 Task: Change  the formatting of the data to Which is Greater than5, In conditional formating, put the option 'Yellow Fill with Dark Yellow Text. 'Save page  Apex Sales   book
Action: Mouse moved to (27, 130)
Screenshot: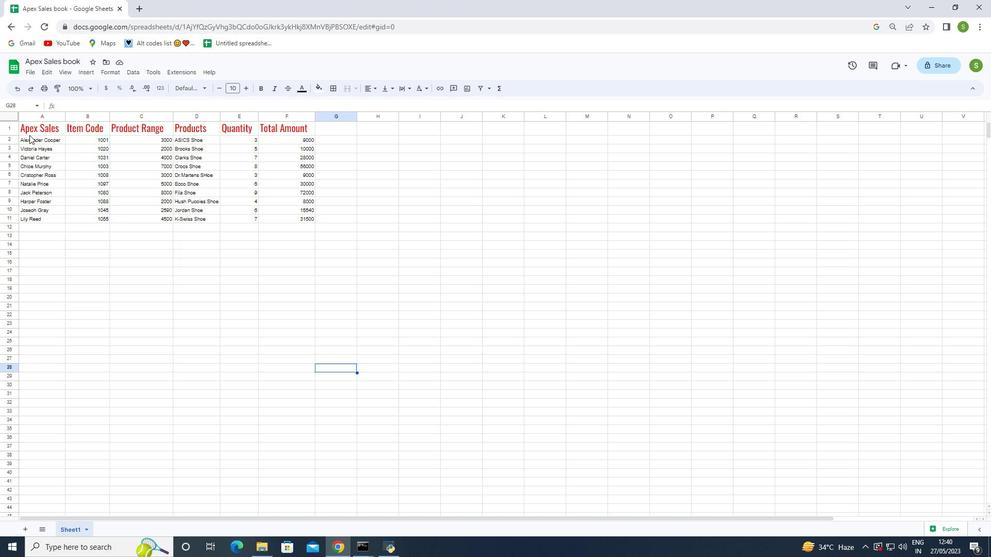 
Action: Mouse pressed left at (27, 130)
Screenshot: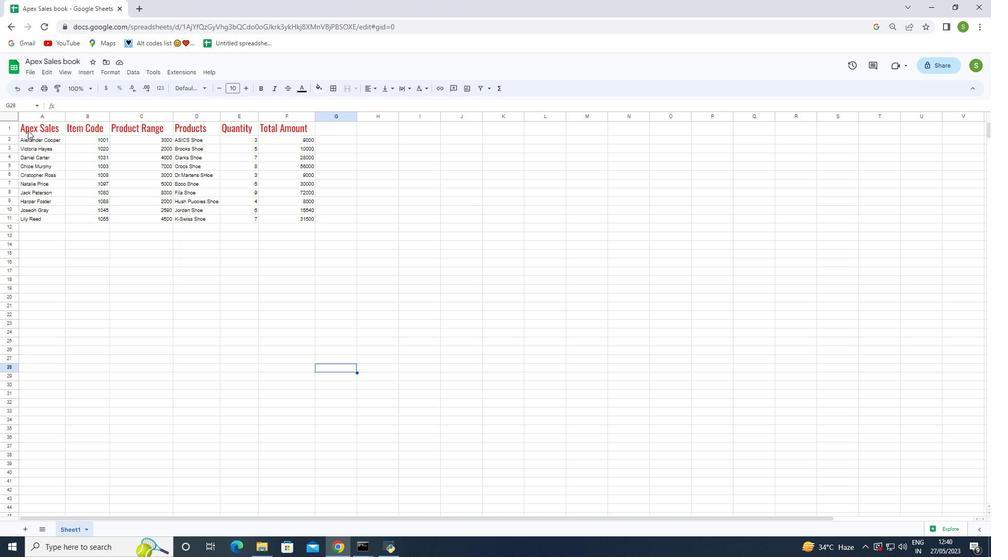 
Action: Mouse moved to (115, 72)
Screenshot: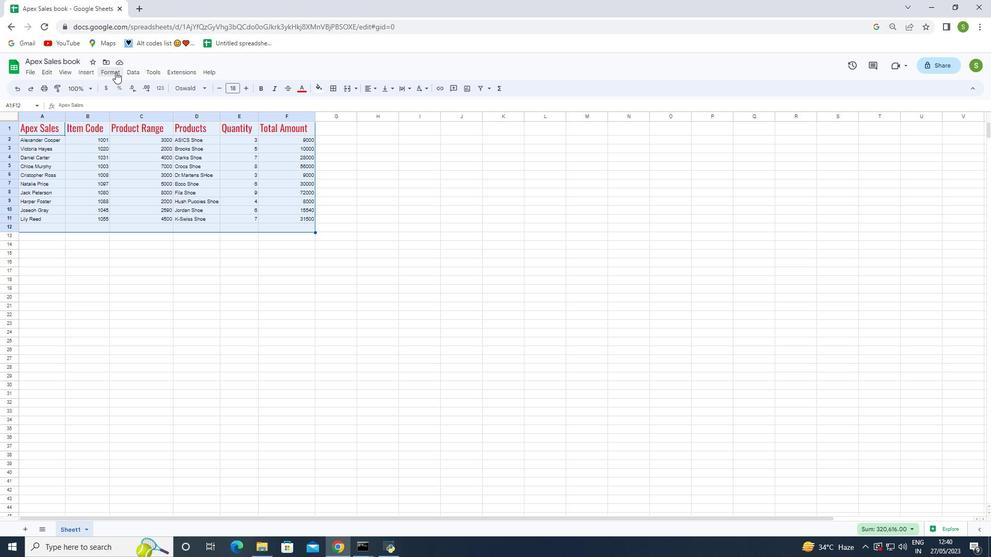 
Action: Mouse pressed left at (115, 72)
Screenshot: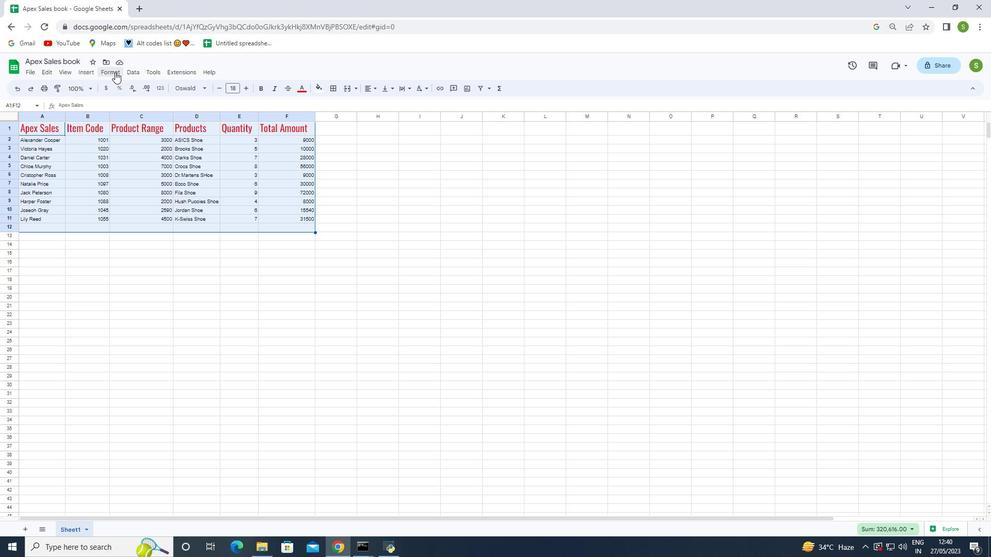 
Action: Mouse moved to (133, 212)
Screenshot: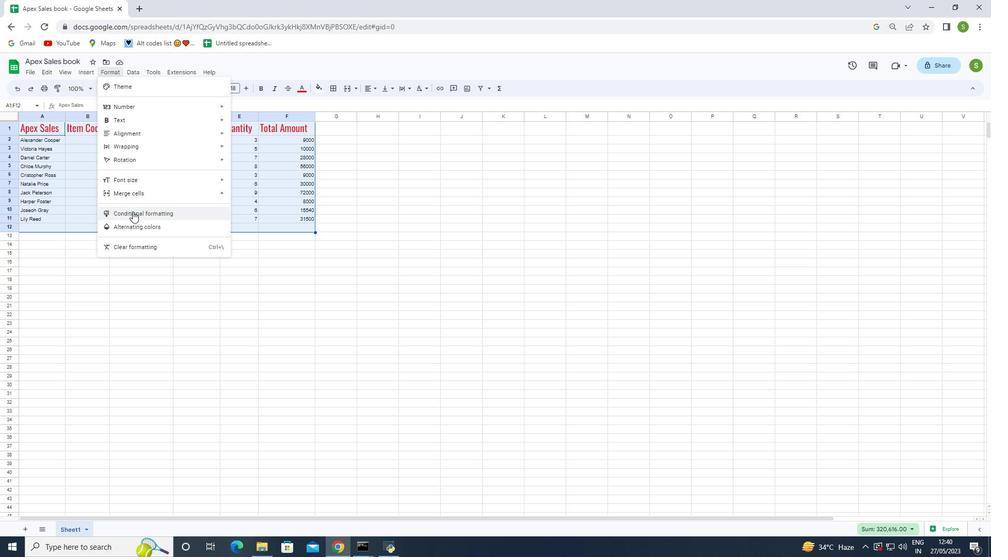 
Action: Mouse pressed left at (133, 212)
Screenshot: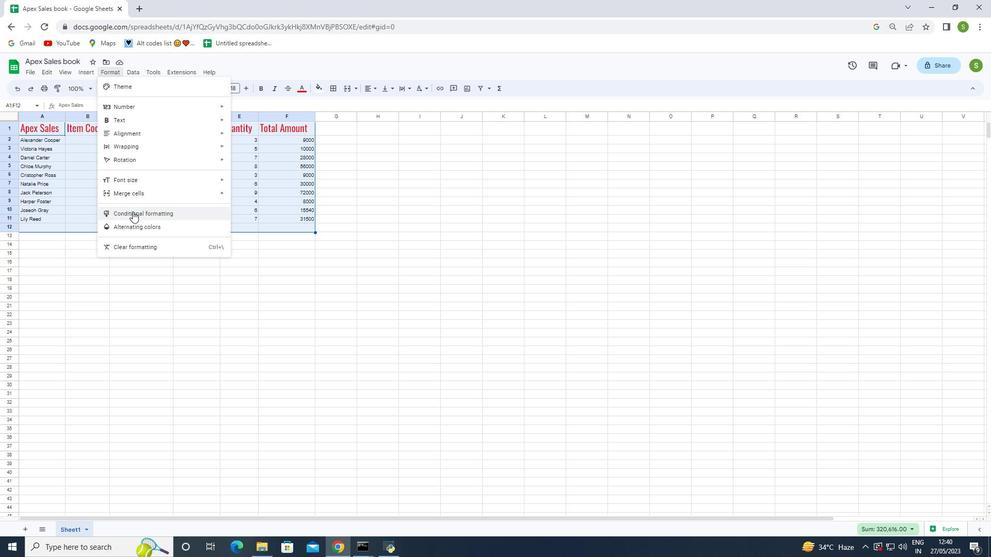 
Action: Mouse moved to (907, 197)
Screenshot: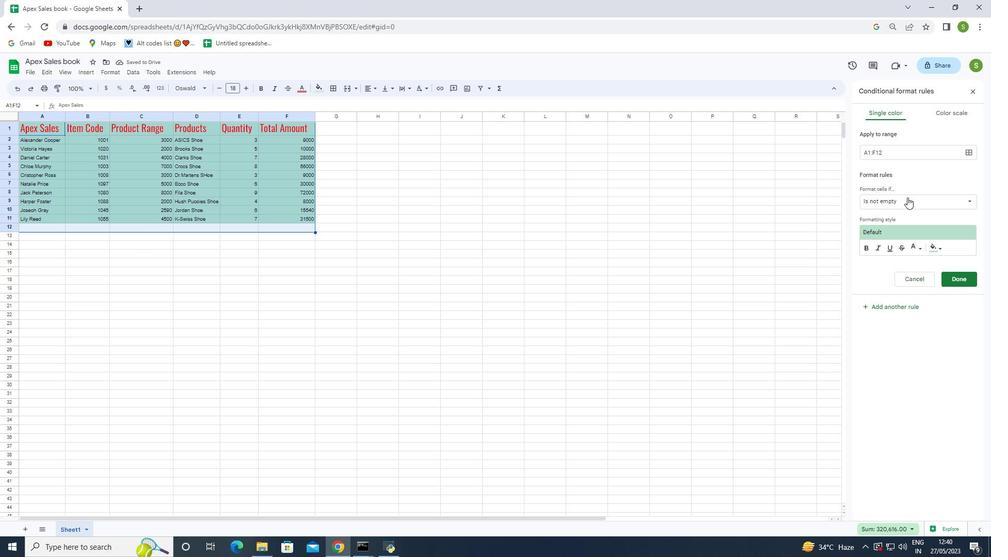 
Action: Mouse pressed left at (907, 197)
Screenshot: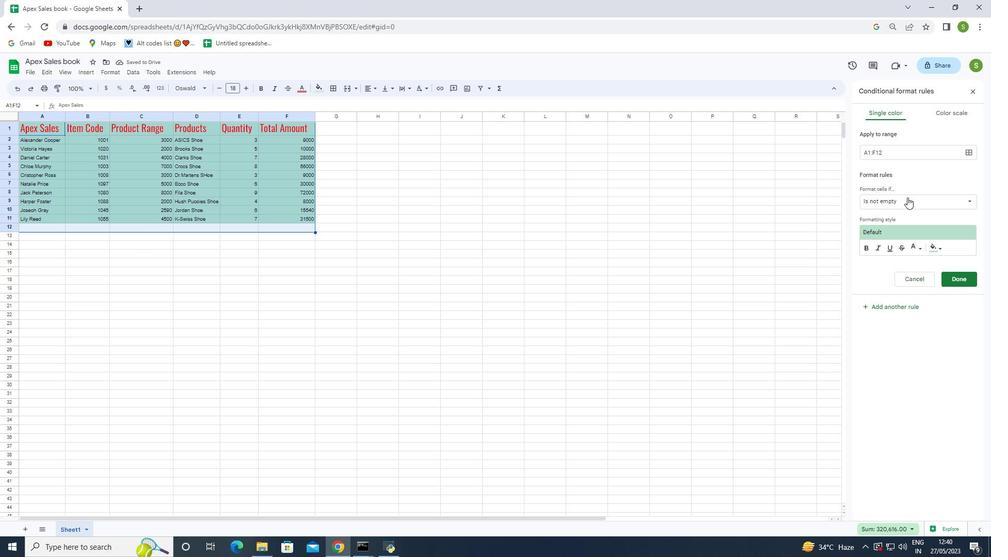 
Action: Mouse moved to (892, 336)
Screenshot: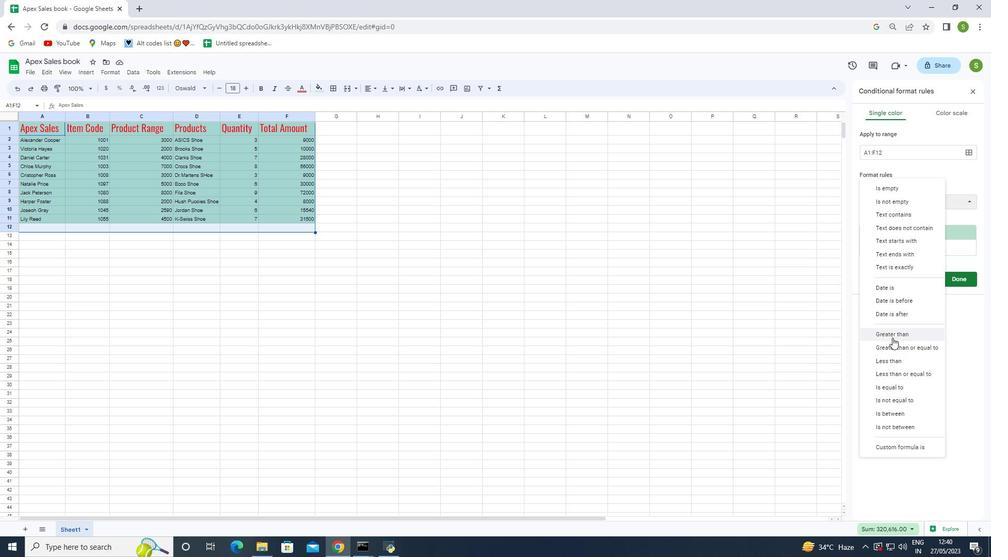 
Action: Mouse pressed left at (892, 336)
Screenshot: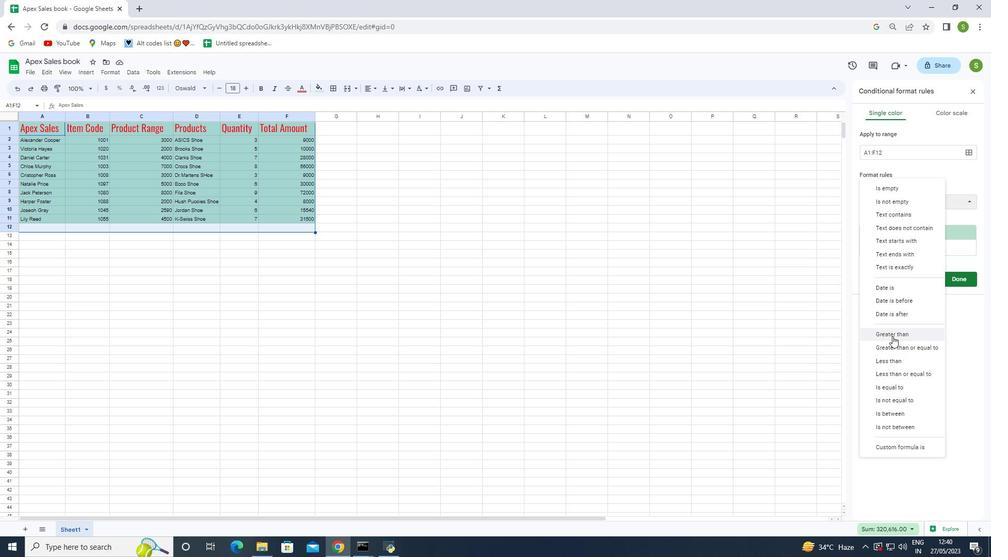 
Action: Mouse moved to (936, 271)
Screenshot: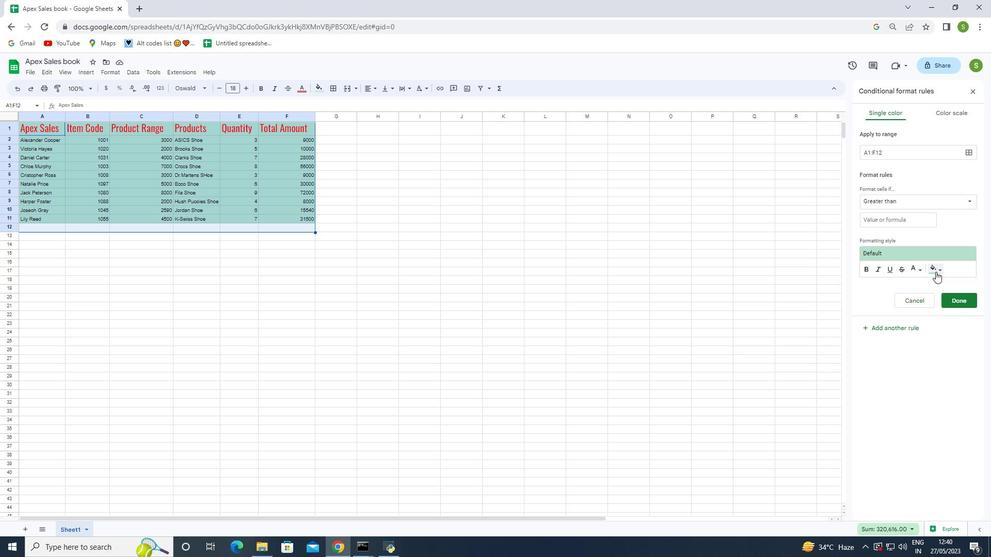 
Action: Mouse pressed left at (936, 271)
Screenshot: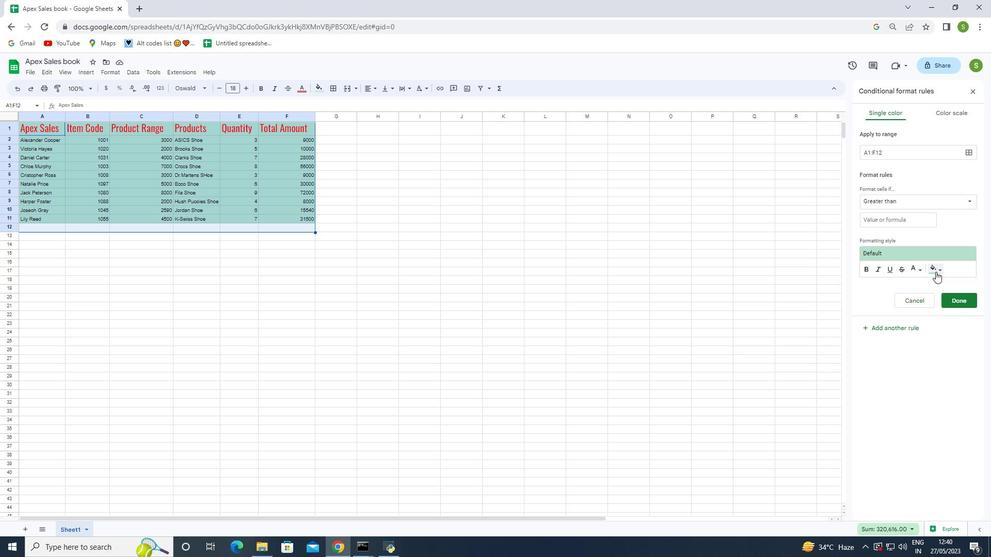 
Action: Mouse moved to (883, 308)
Screenshot: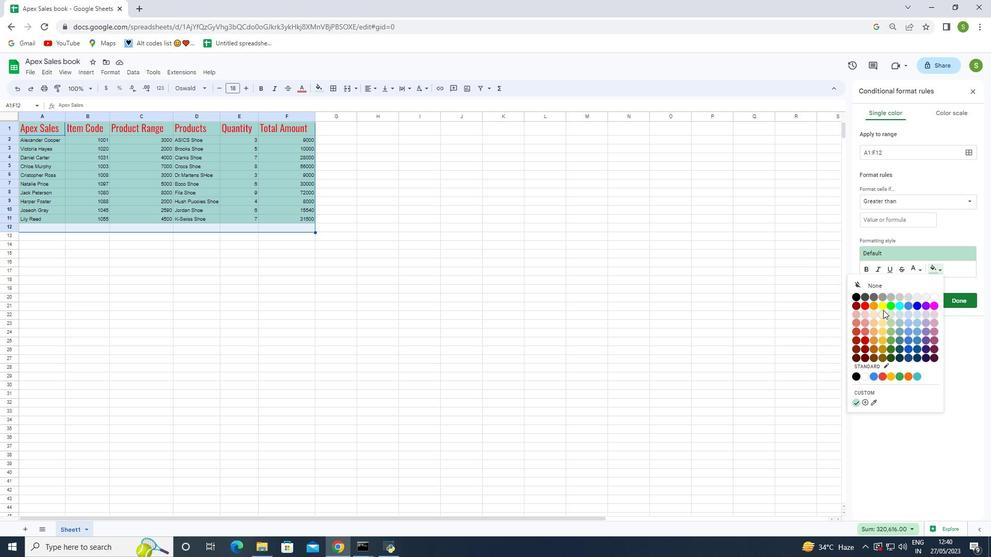 
Action: Mouse pressed left at (883, 308)
Screenshot: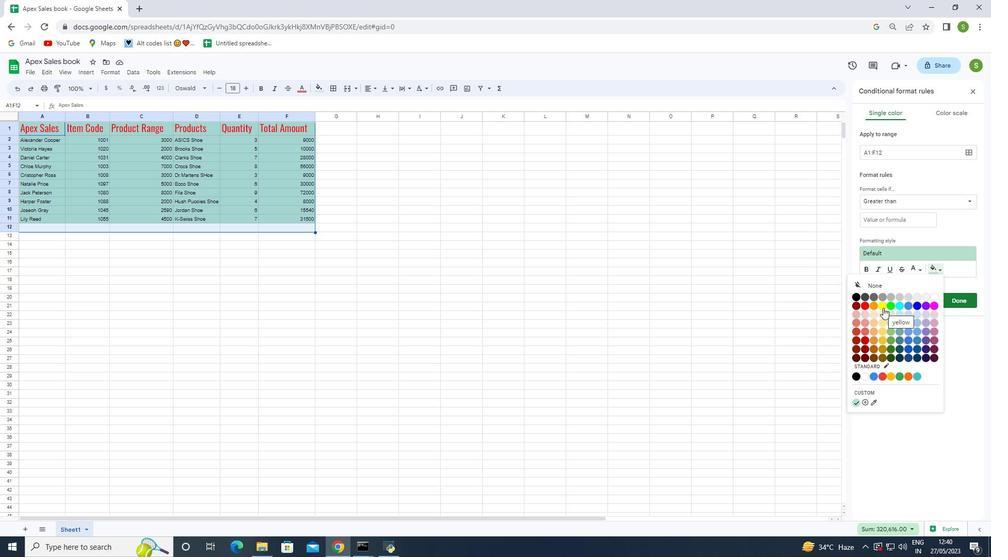
Action: Mouse moved to (919, 271)
Screenshot: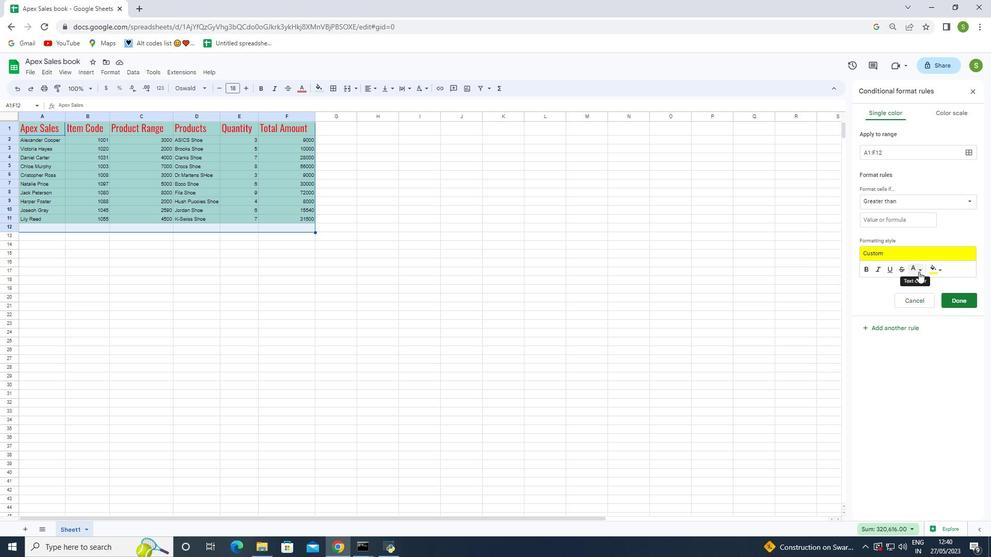 
Action: Mouse pressed left at (919, 271)
Screenshot: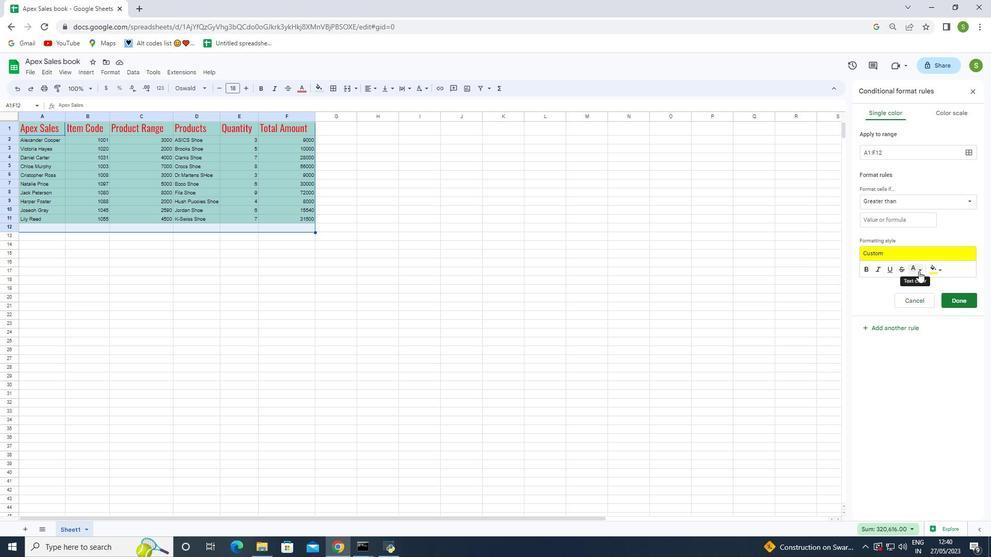 
Action: Mouse moved to (861, 341)
Screenshot: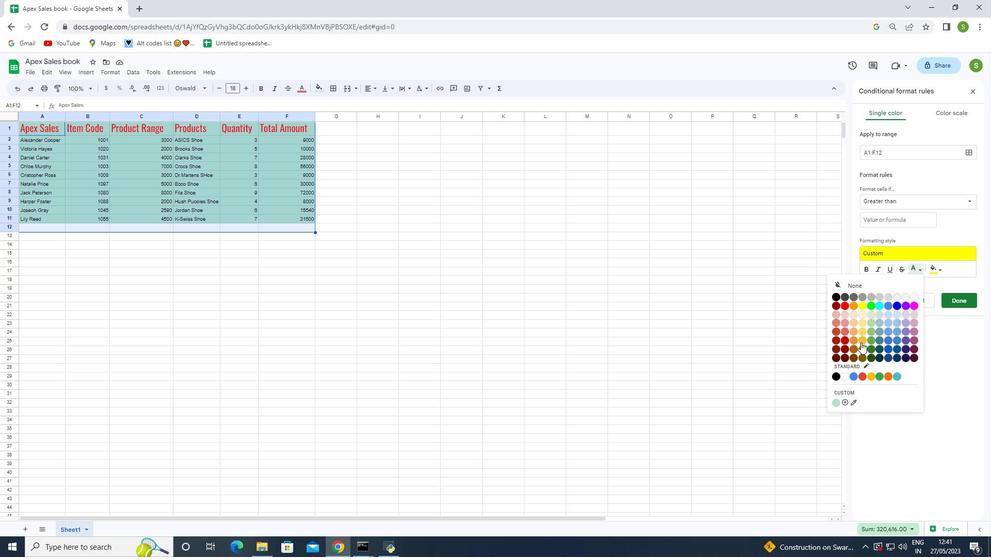 
Action: Mouse pressed left at (861, 341)
Screenshot: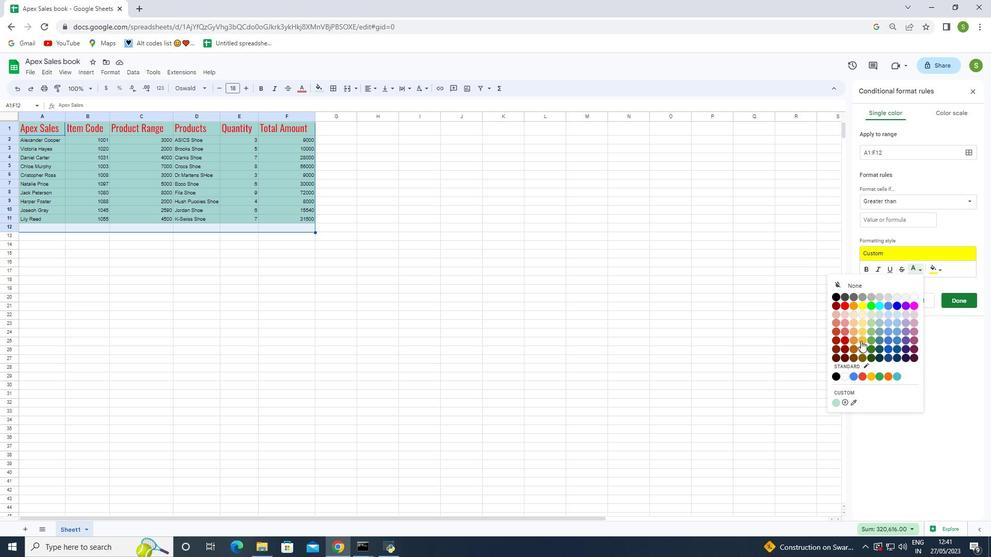 
Action: Mouse moved to (917, 270)
Screenshot: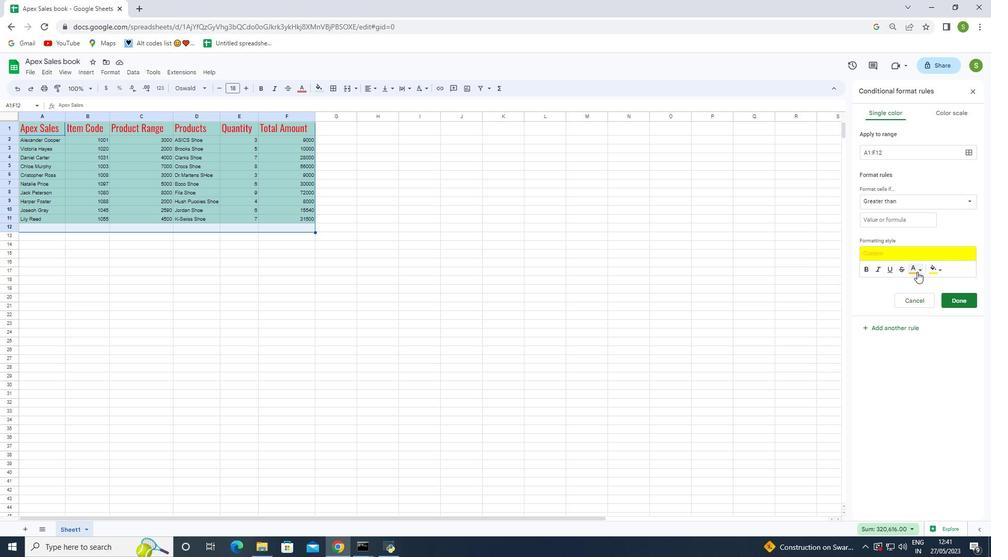 
Action: Mouse pressed left at (917, 270)
Screenshot: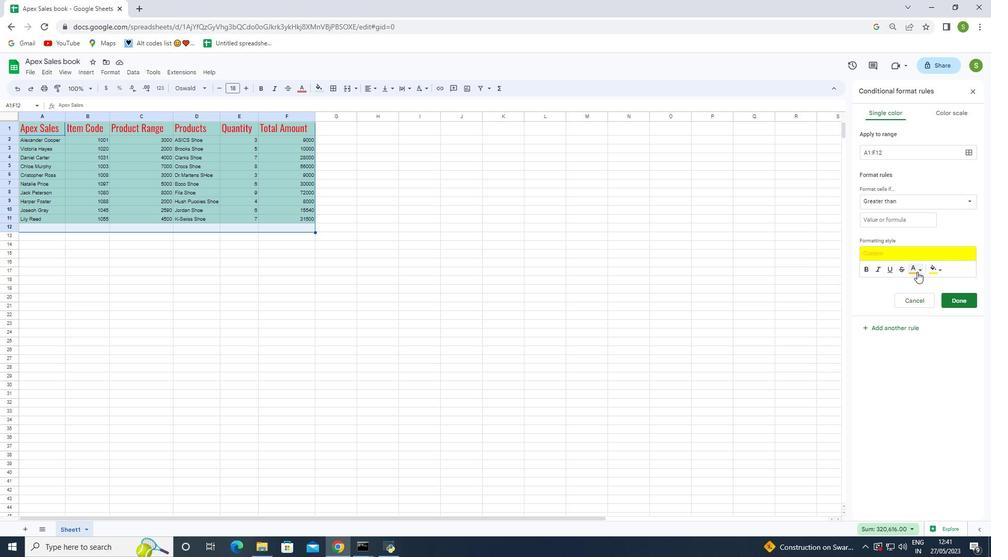 
Action: Mouse moved to (863, 358)
Screenshot: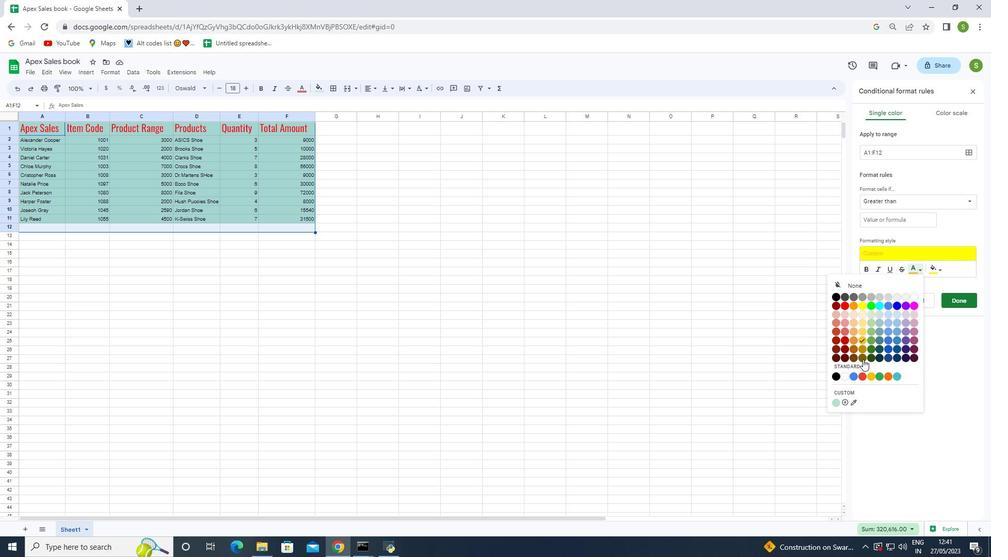 
Action: Mouse pressed left at (863, 358)
Screenshot: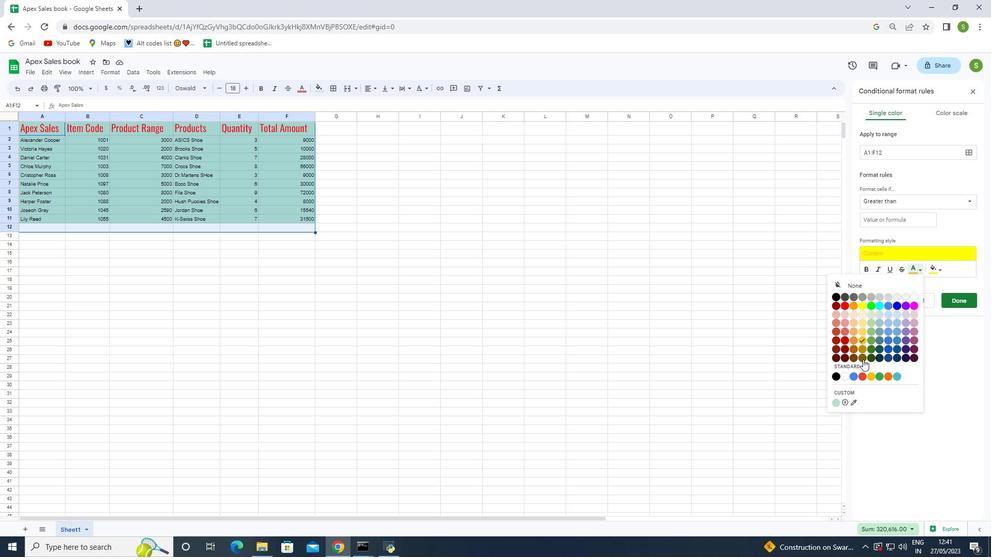 
Action: Mouse moved to (957, 299)
Screenshot: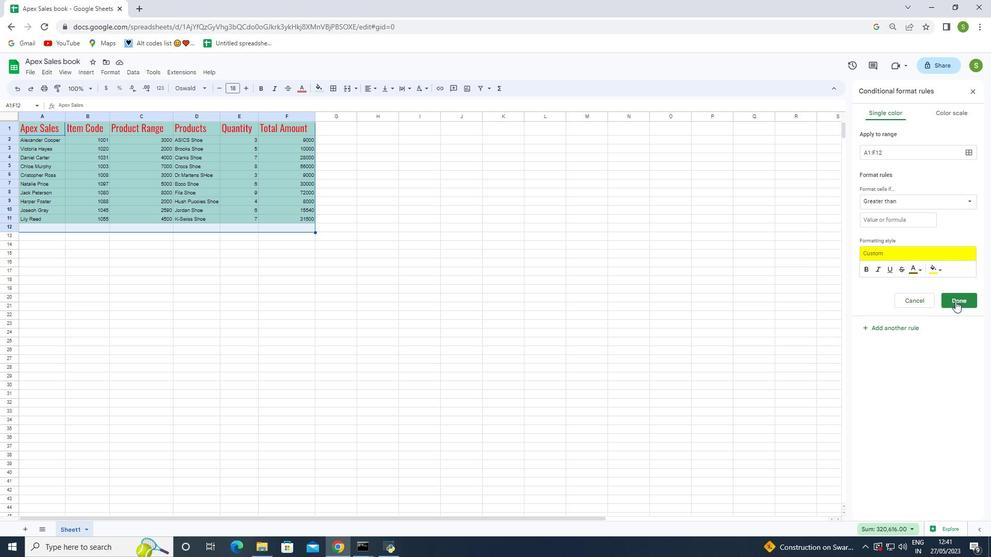
Action: Mouse pressed left at (957, 299)
Screenshot: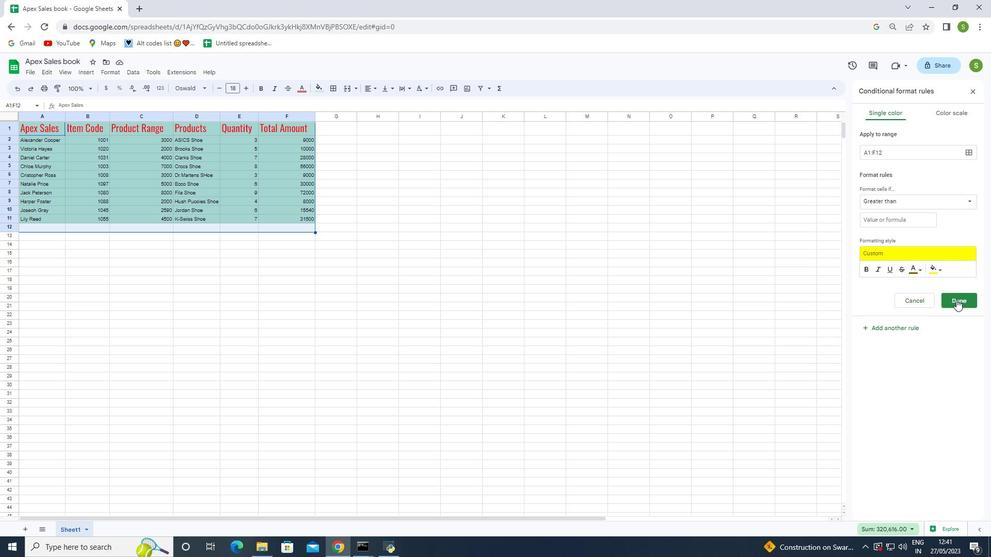 
Action: Mouse moved to (888, 220)
Screenshot: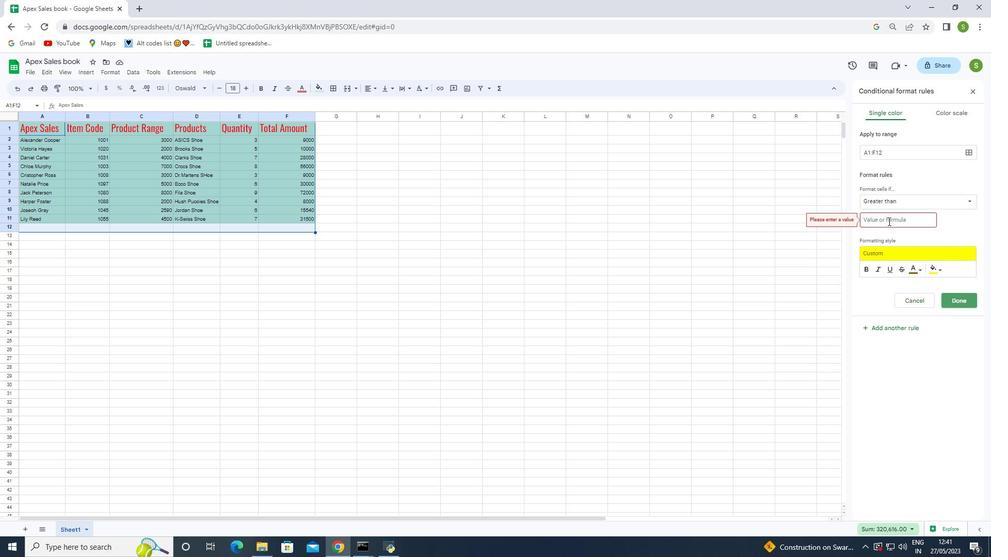 
Action: Mouse pressed left at (888, 220)
Screenshot: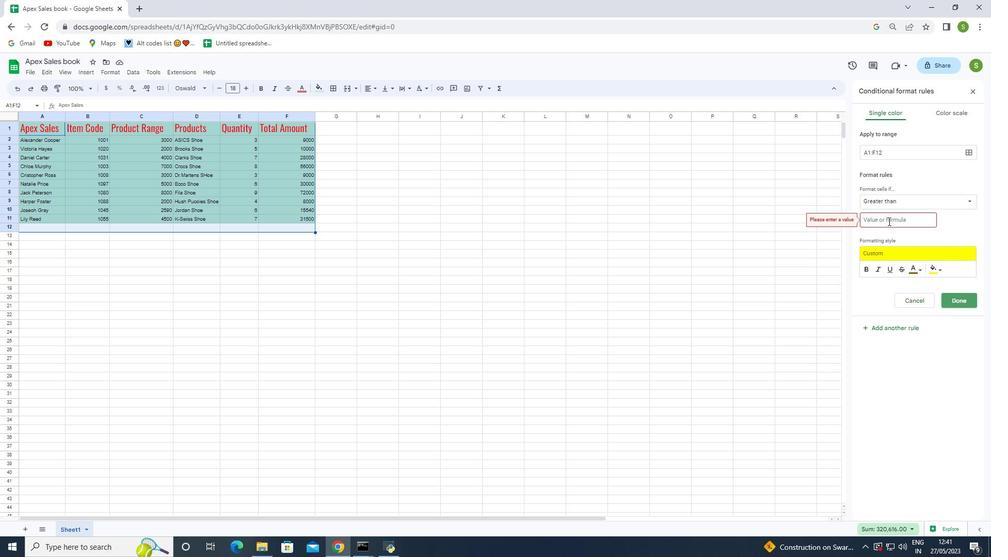 
Action: Mouse moved to (888, 220)
Screenshot: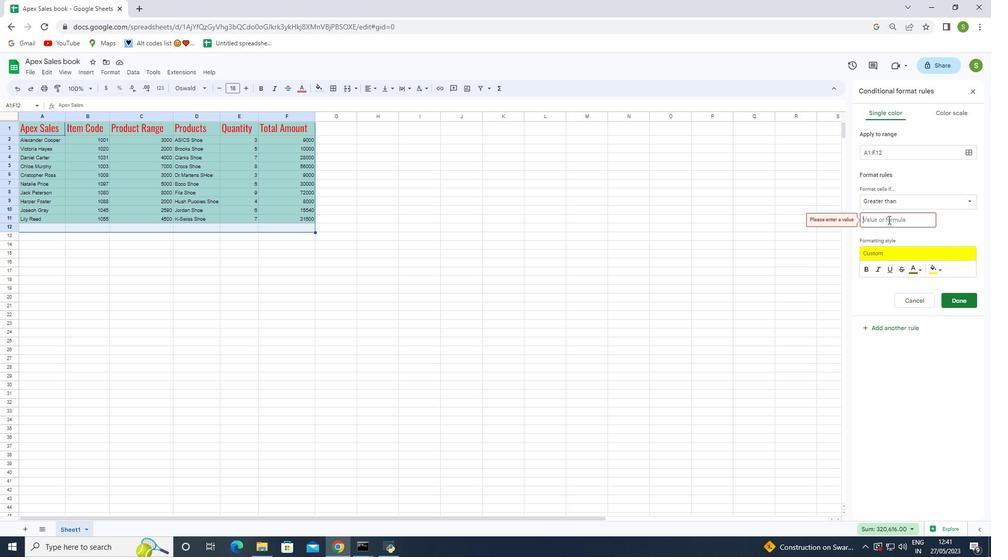 
Action: Key pressed 5
Screenshot: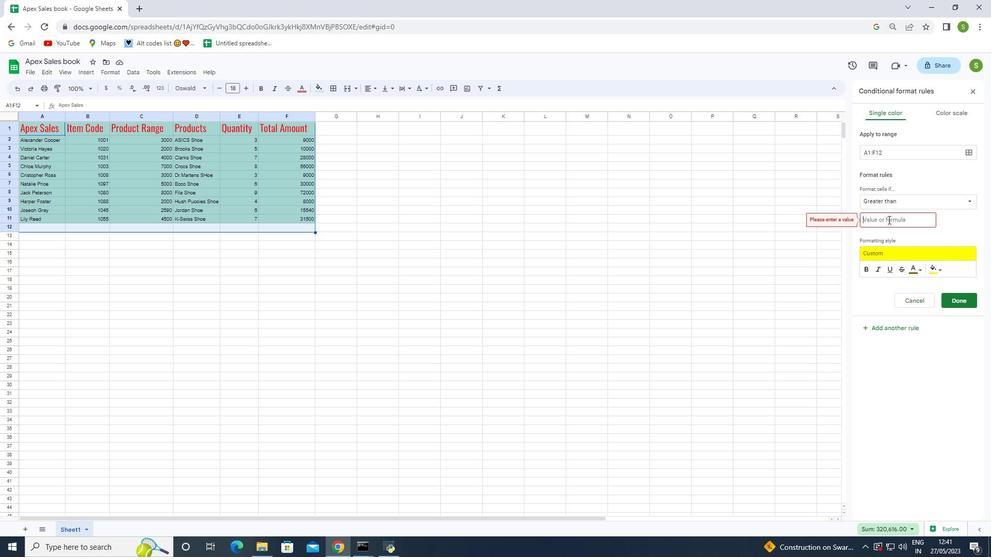 
Action: Mouse moved to (923, 300)
Screenshot: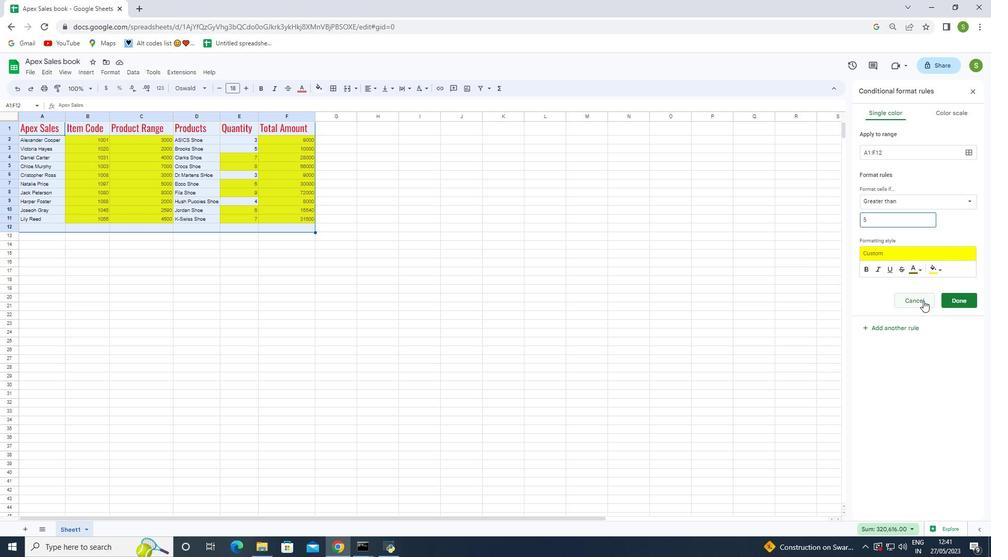 
Action: Mouse pressed left at (923, 300)
Screenshot: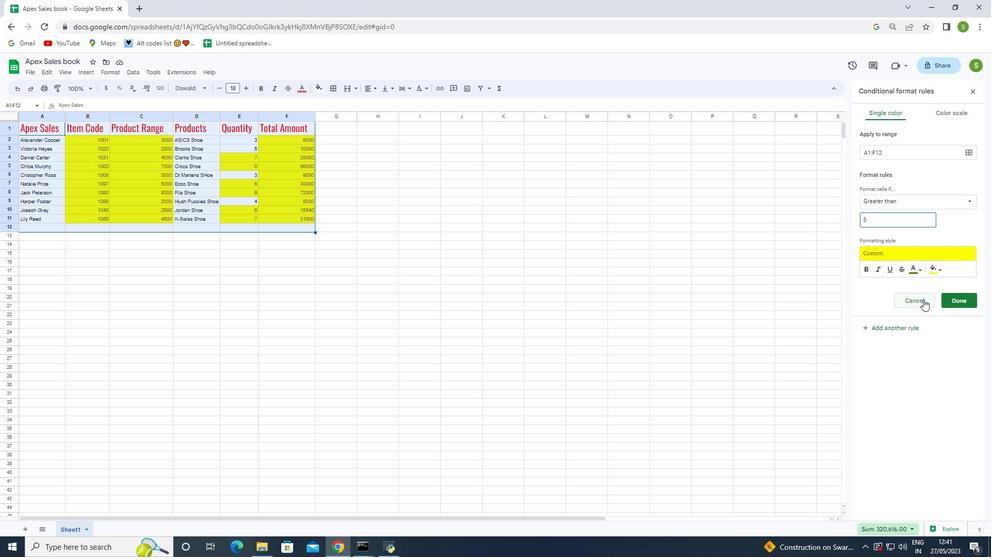
Action: Mouse moved to (354, 246)
Screenshot: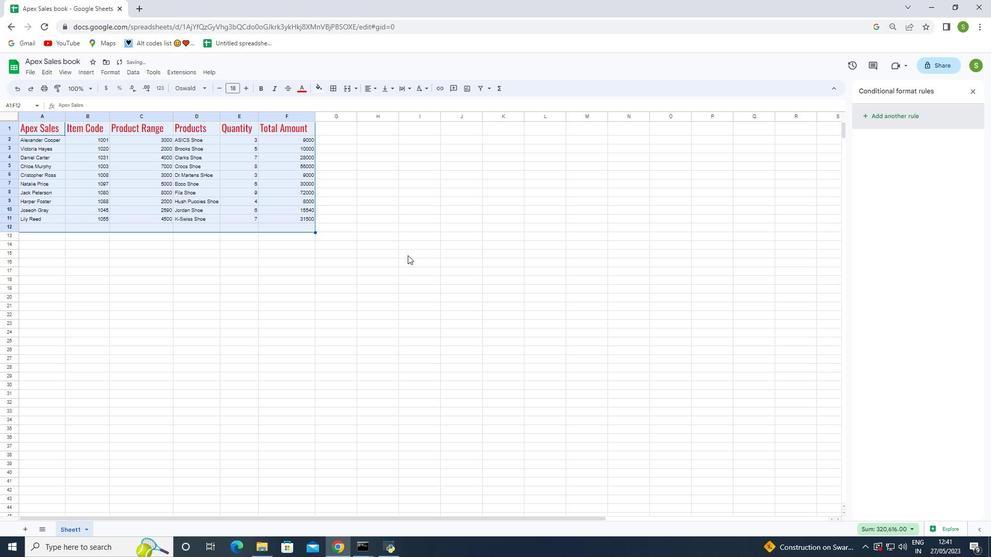 
Action: Mouse pressed left at (354, 246)
Screenshot: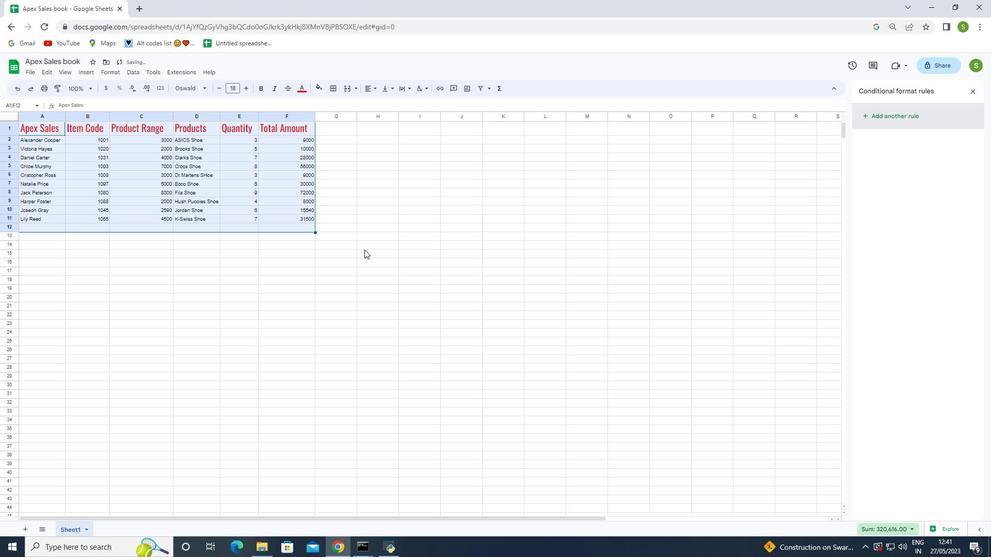 
Action: Mouse moved to (229, 126)
Screenshot: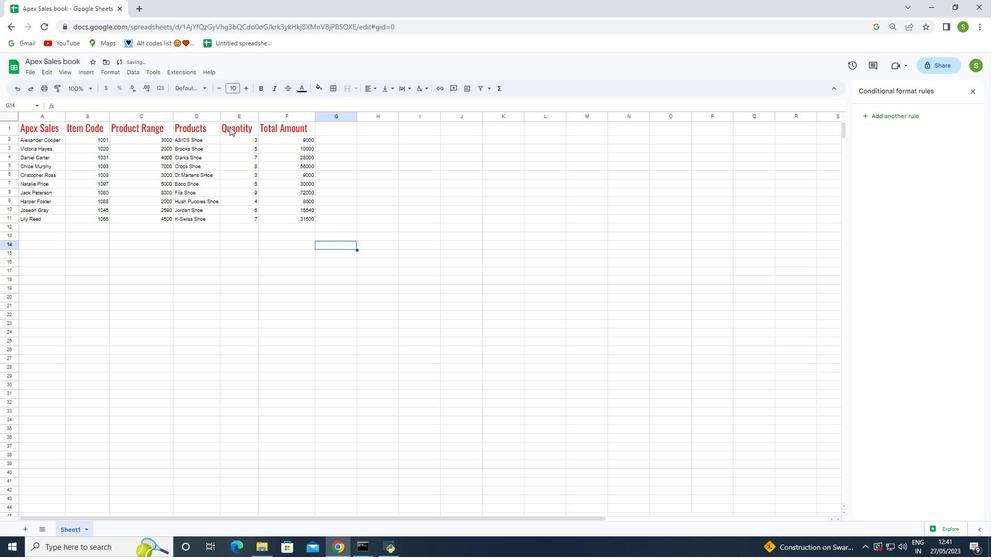 
Action: Mouse pressed left at (229, 126)
Screenshot: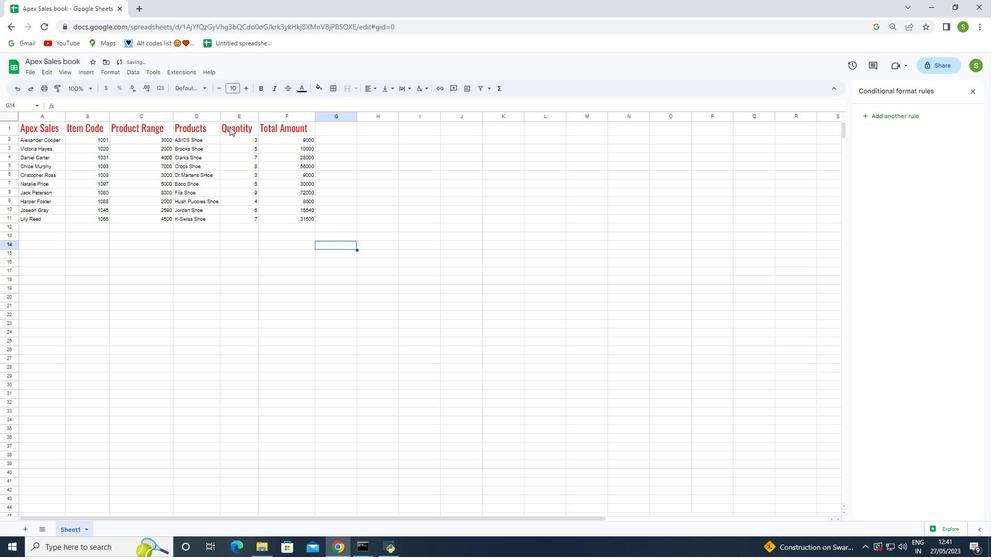 
Action: Mouse moved to (112, 69)
Screenshot: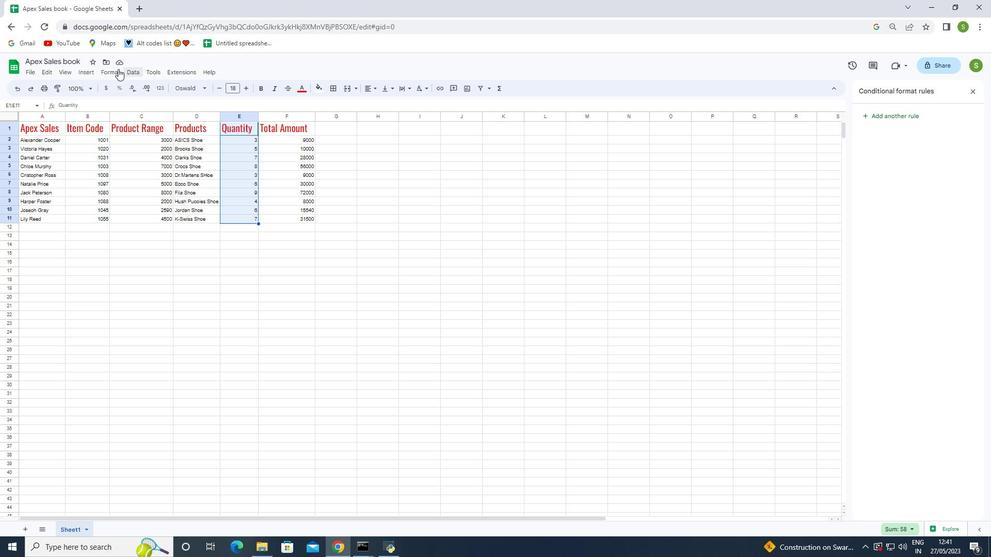 
Action: Mouse pressed left at (112, 69)
Screenshot: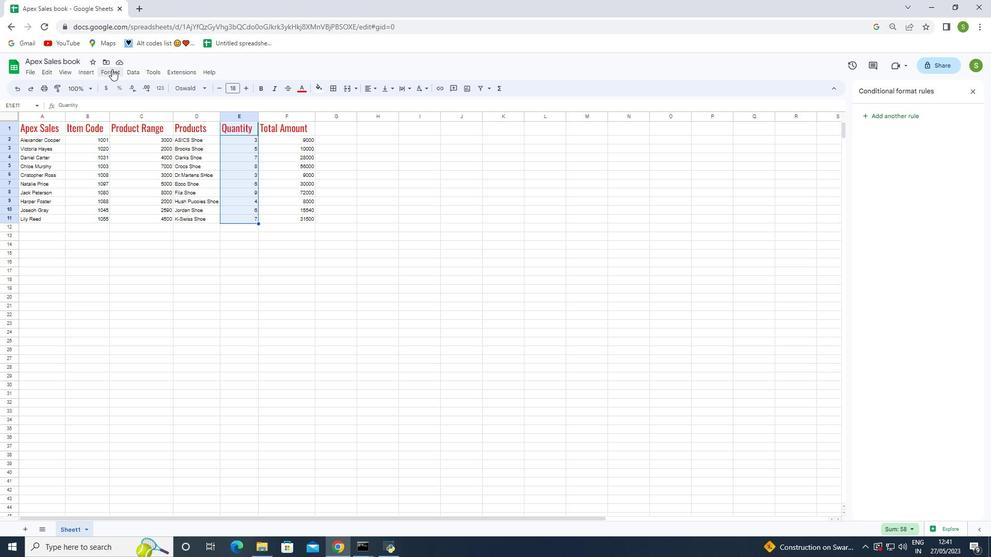 
Action: Mouse moved to (136, 212)
Screenshot: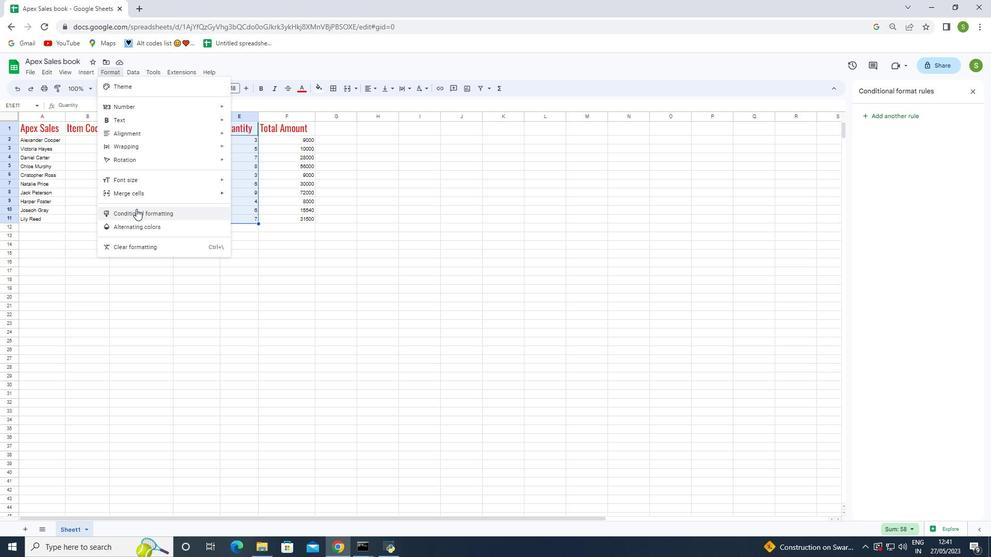 
Action: Mouse pressed left at (136, 212)
Screenshot: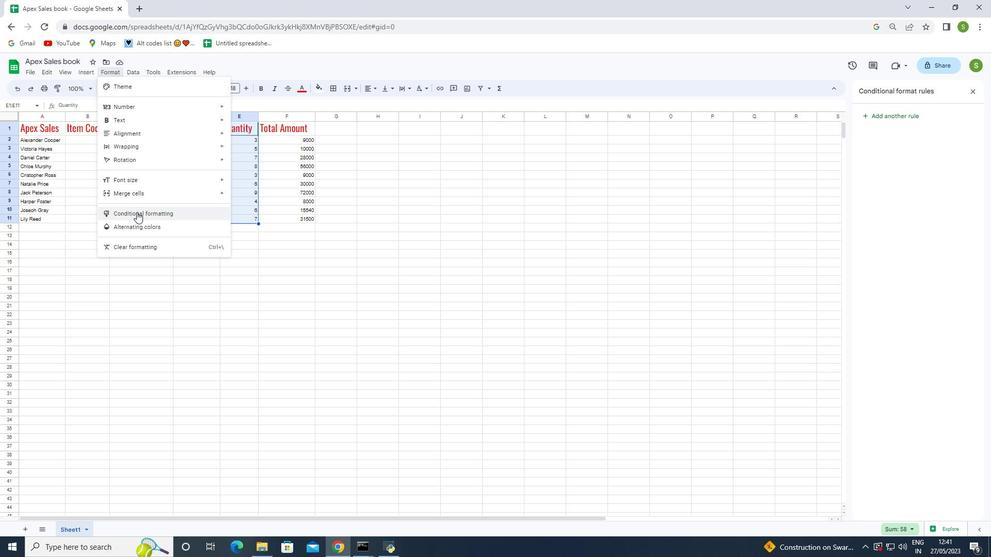 
Action: Mouse moved to (933, 251)
Screenshot: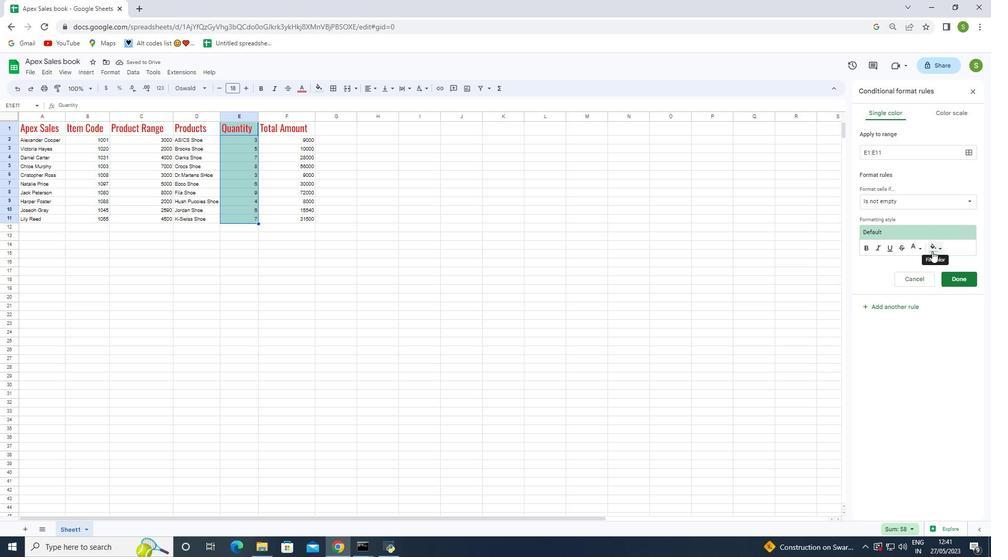 
Action: Mouse pressed left at (933, 251)
Screenshot: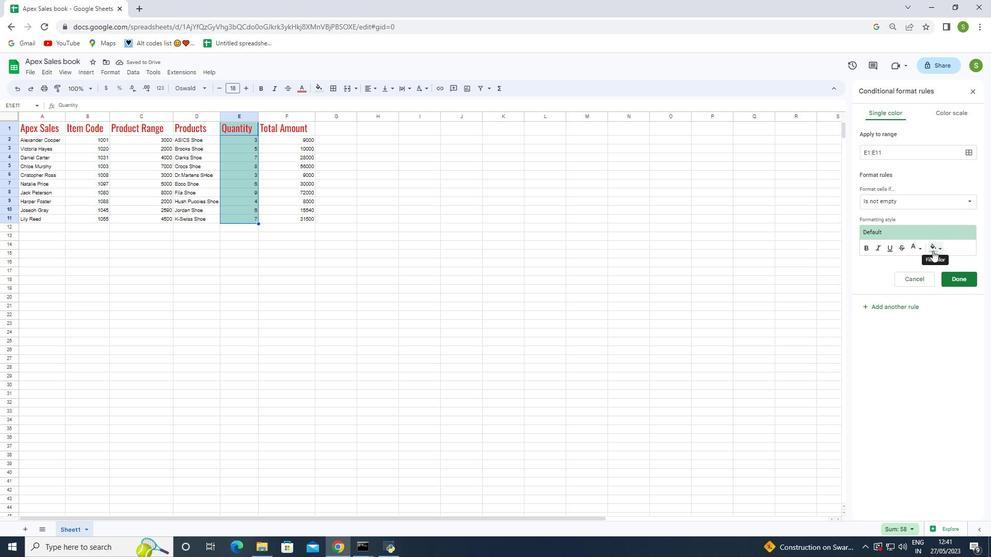 
Action: Mouse moved to (910, 200)
Screenshot: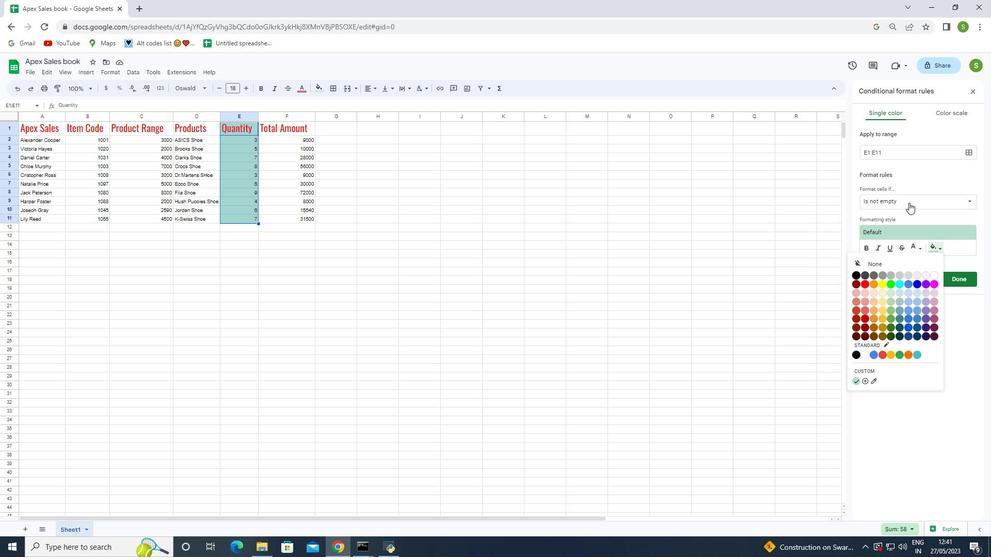 
Action: Mouse pressed left at (910, 200)
Screenshot: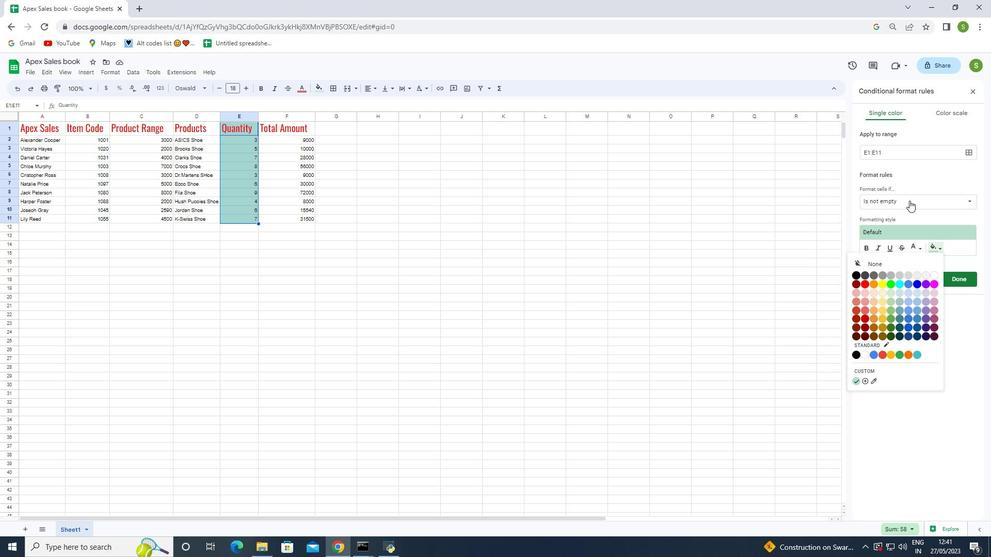 
Action: Mouse moved to (894, 330)
Screenshot: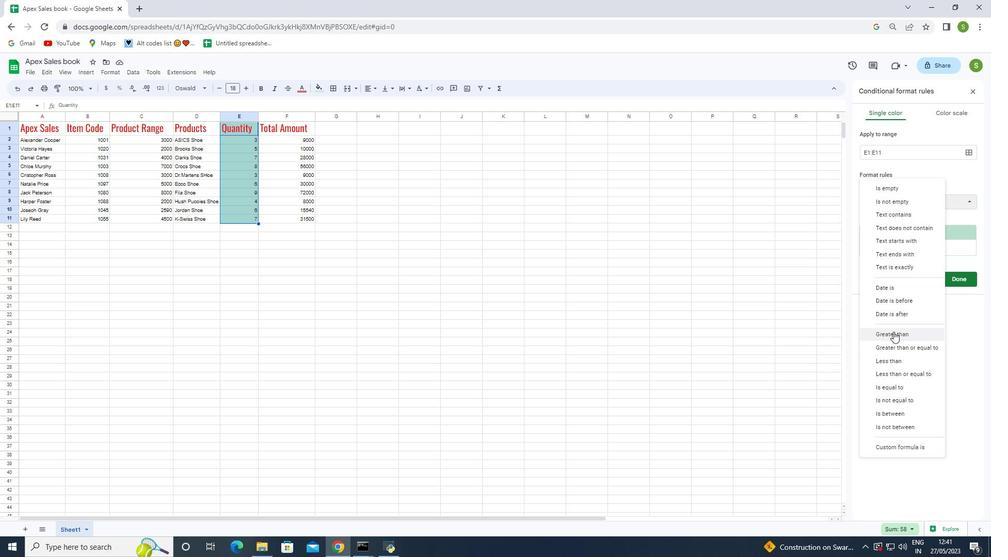 
Action: Mouse pressed left at (894, 330)
Screenshot: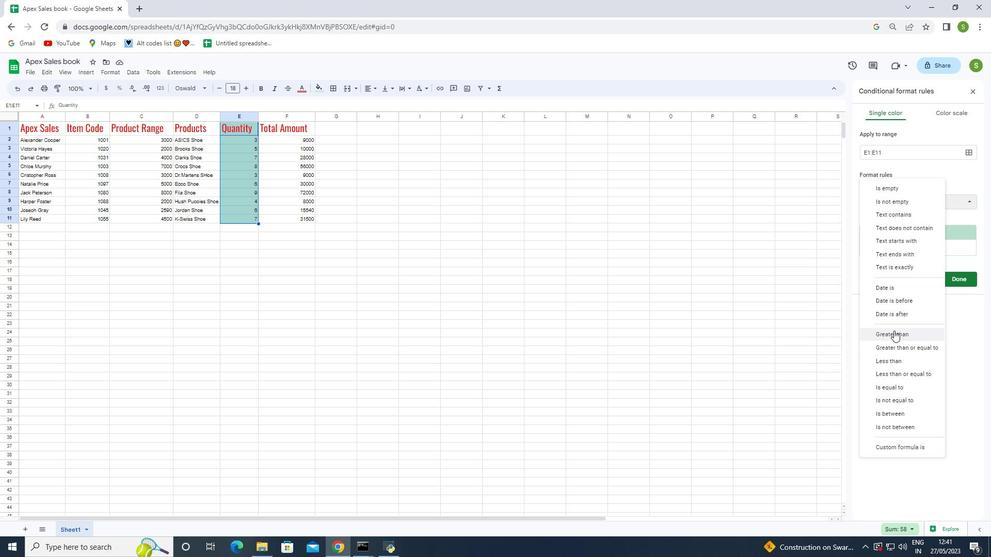 
Action: Mouse moved to (933, 269)
Screenshot: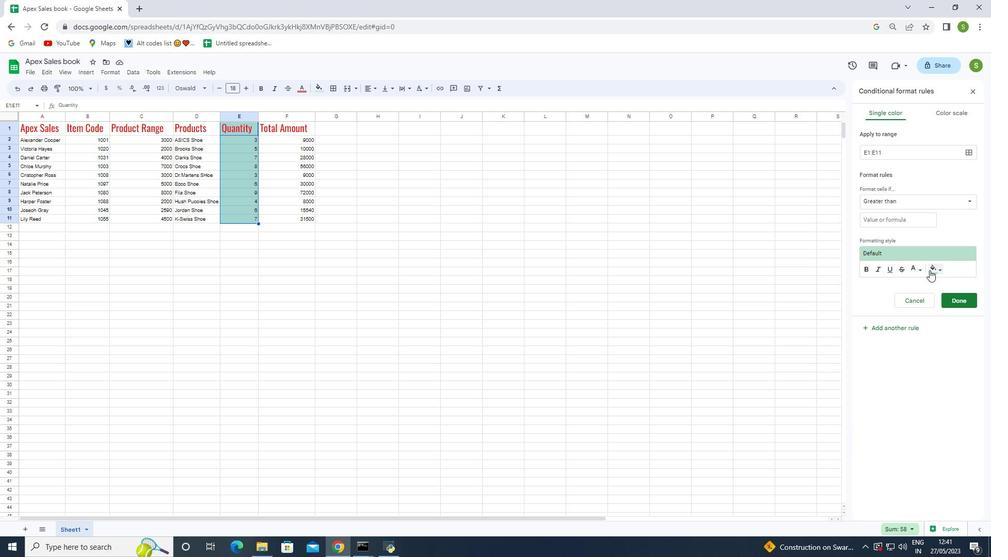 
Action: Mouse pressed left at (933, 269)
Screenshot: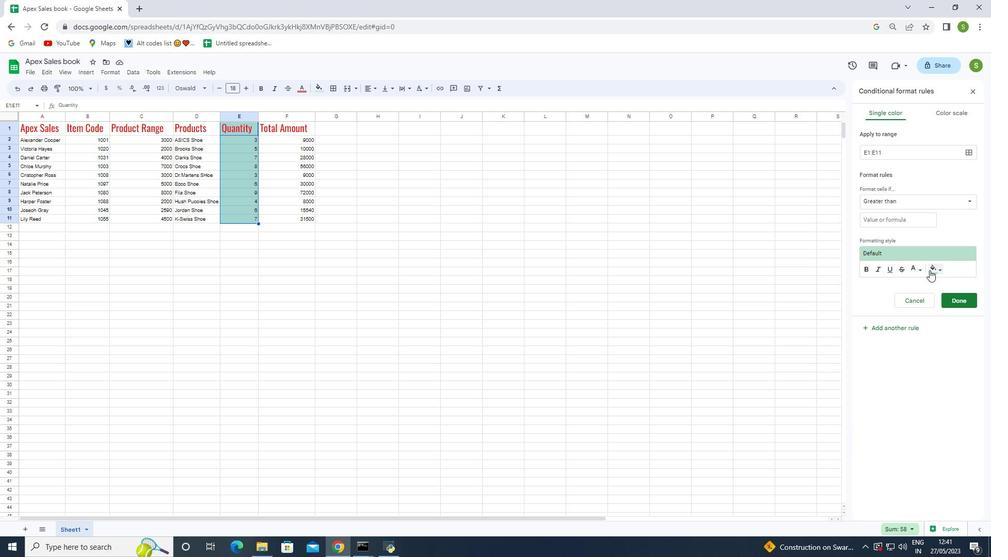 
Action: Mouse moved to (884, 305)
Screenshot: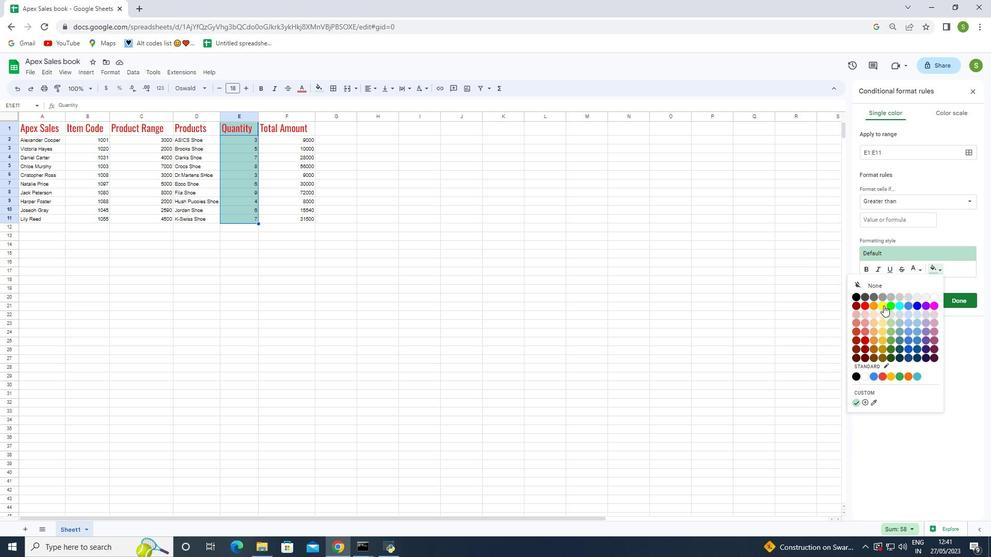 
Action: Mouse pressed left at (884, 305)
Screenshot: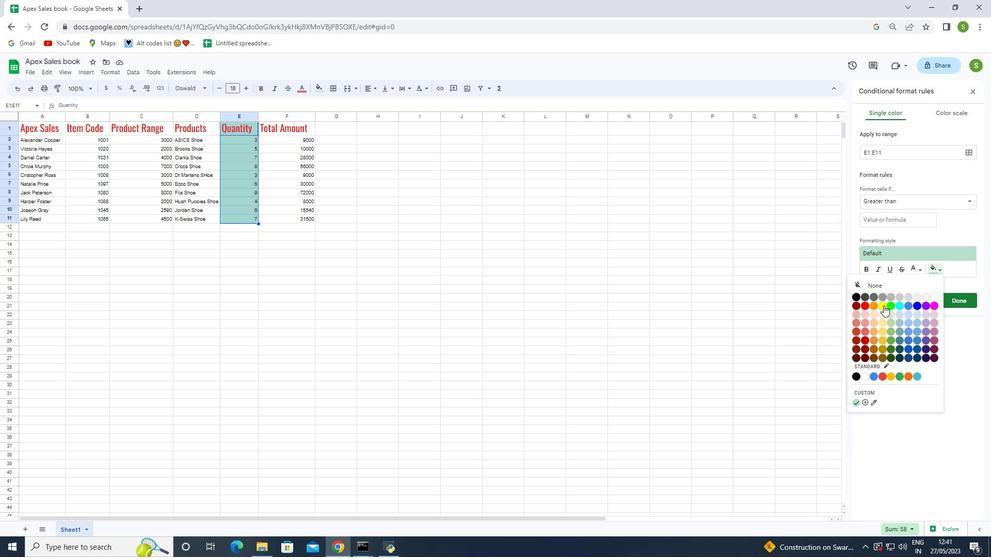 
Action: Mouse moved to (919, 270)
Screenshot: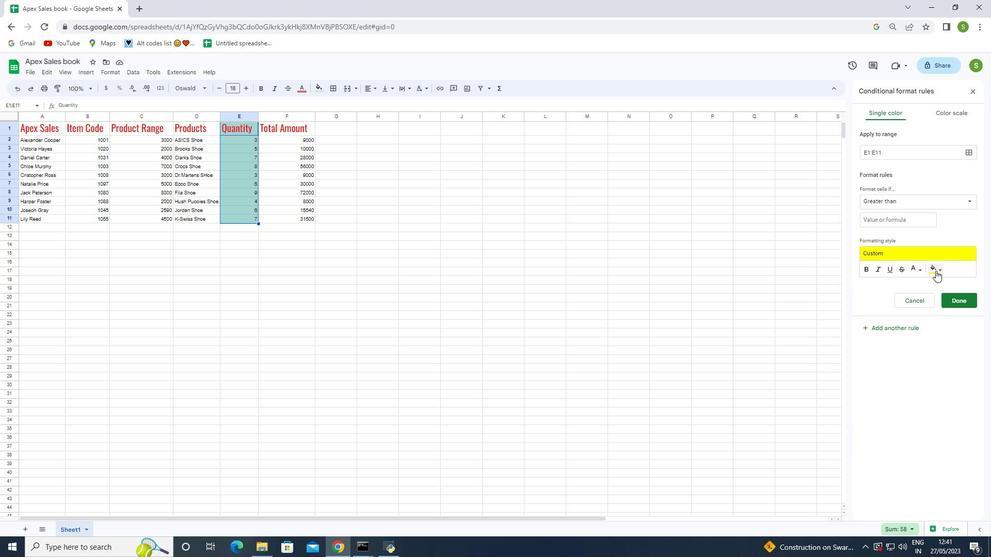 
Action: Mouse pressed left at (919, 270)
Screenshot: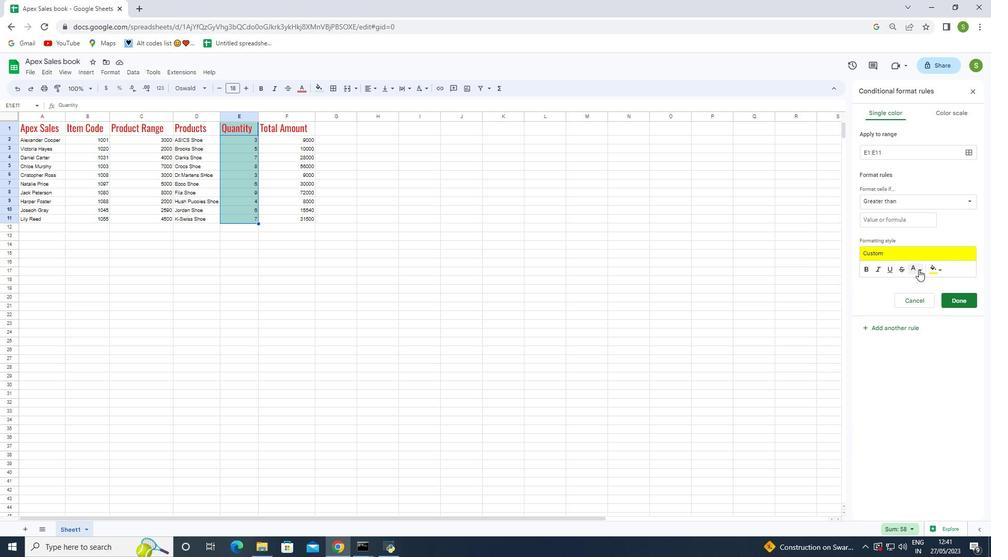 
Action: Mouse moved to (864, 357)
Screenshot: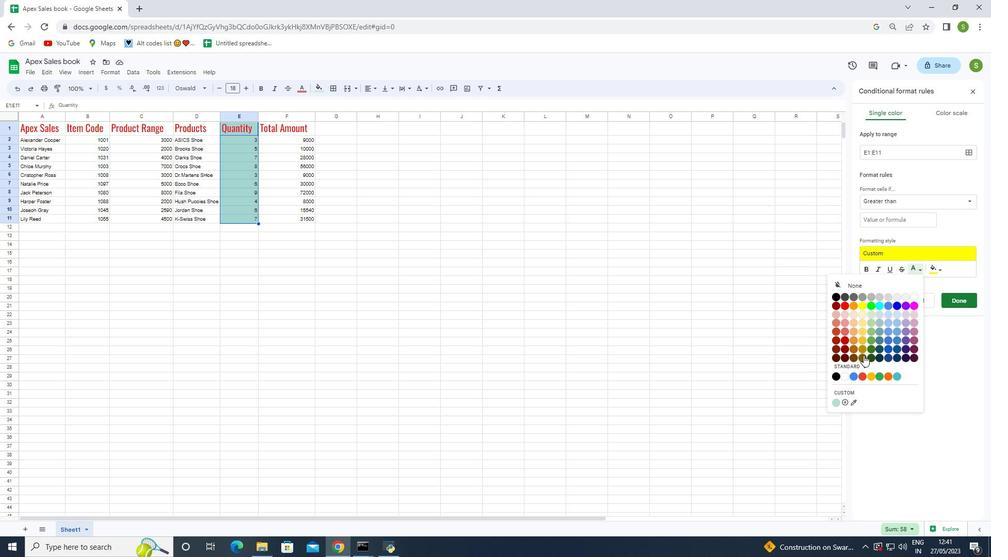
Action: Mouse pressed left at (864, 357)
Screenshot: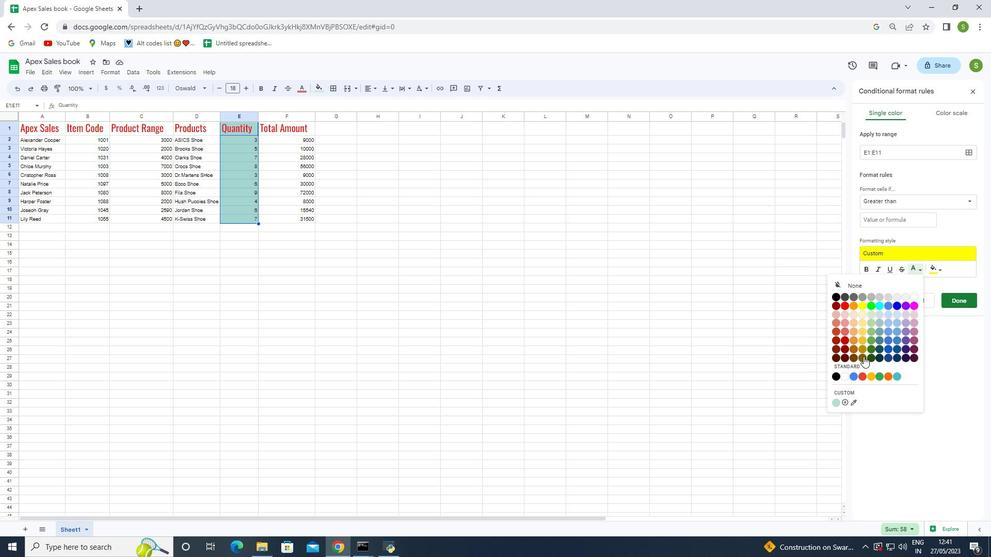 
Action: Mouse moved to (965, 298)
Screenshot: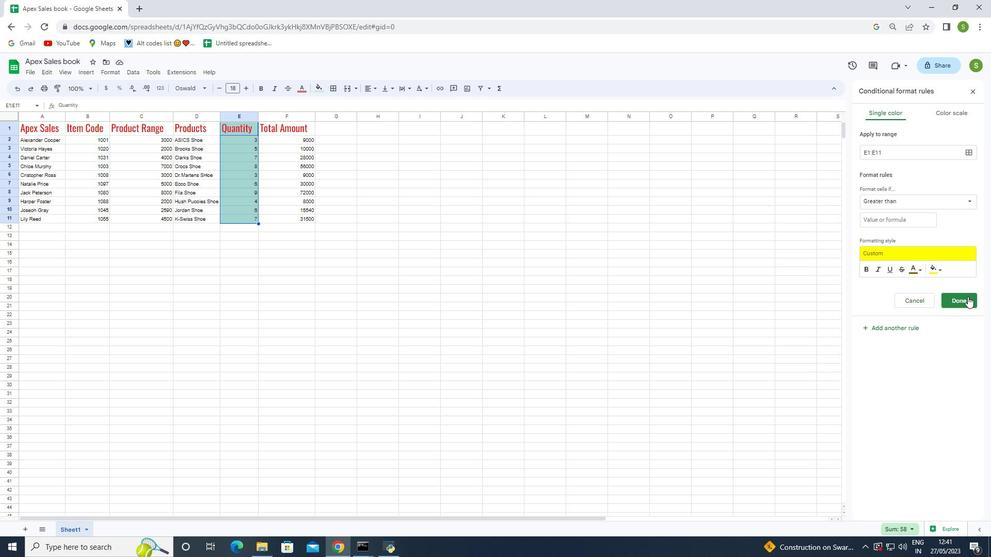 
Action: Mouse pressed left at (965, 298)
Screenshot: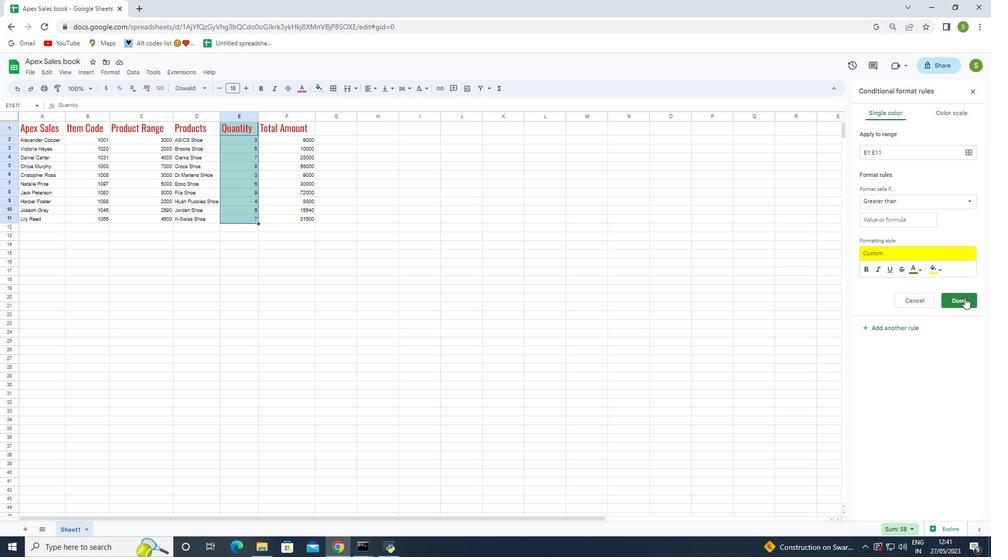 
Action: Mouse moved to (256, 243)
Screenshot: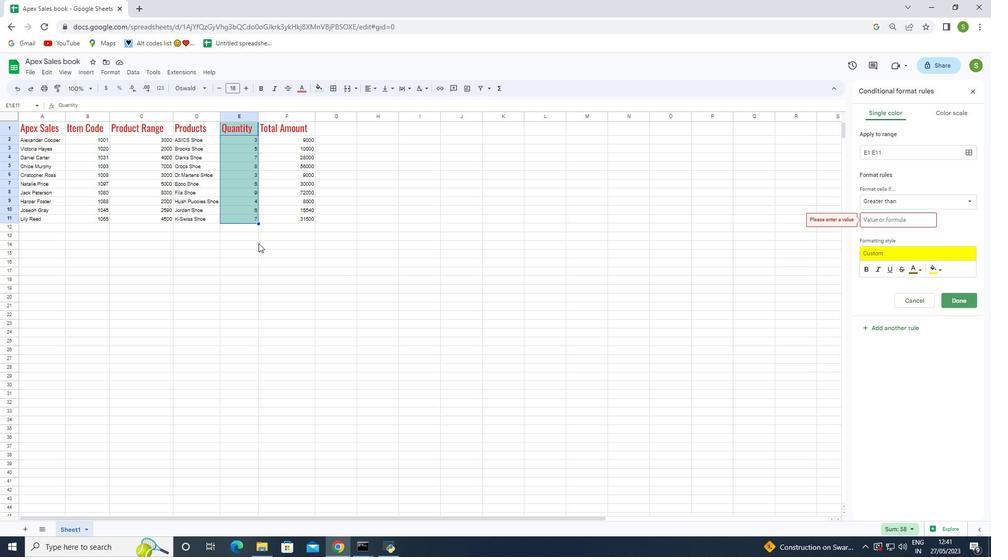 
Action: Mouse pressed left at (256, 243)
Screenshot: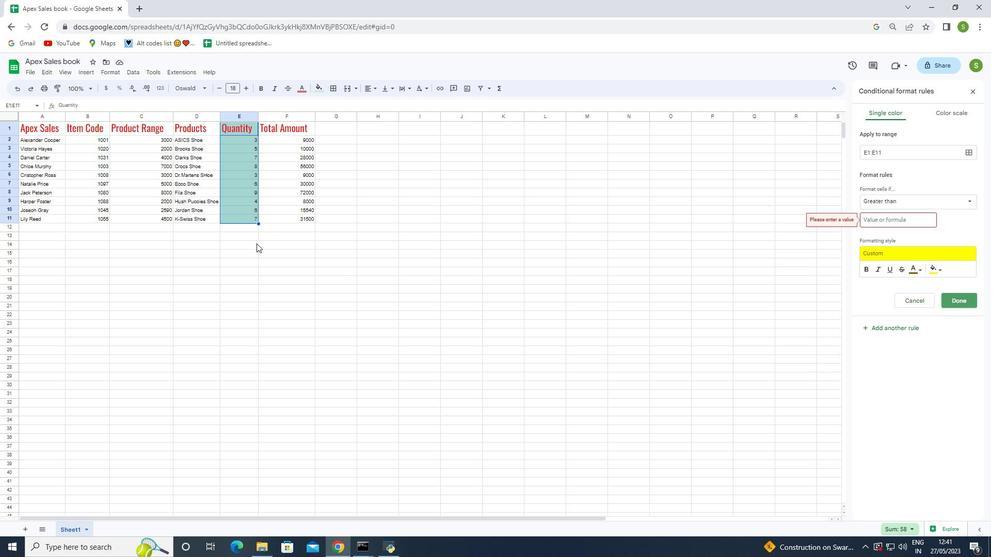 
Action: Mouse moved to (900, 219)
Screenshot: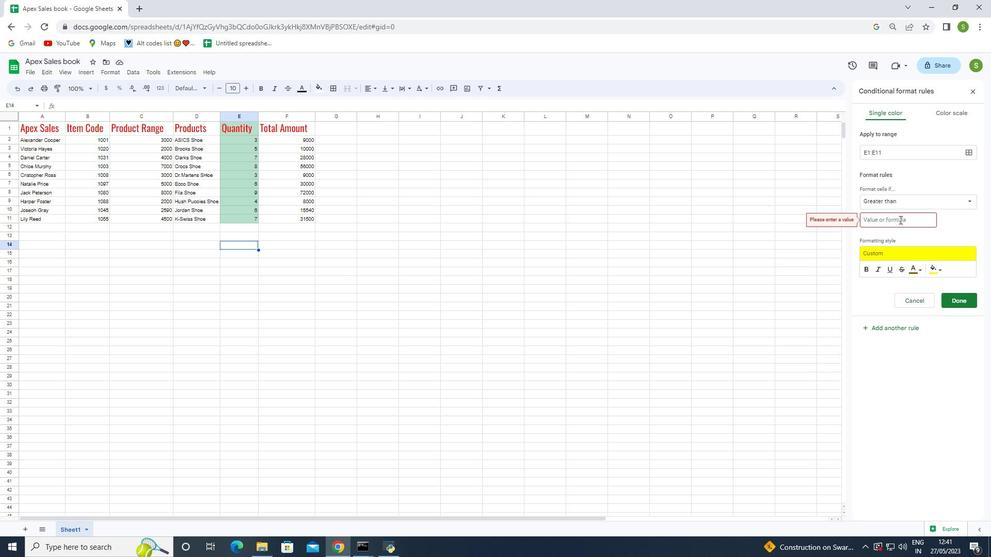 
Action: Mouse pressed left at (900, 219)
Screenshot: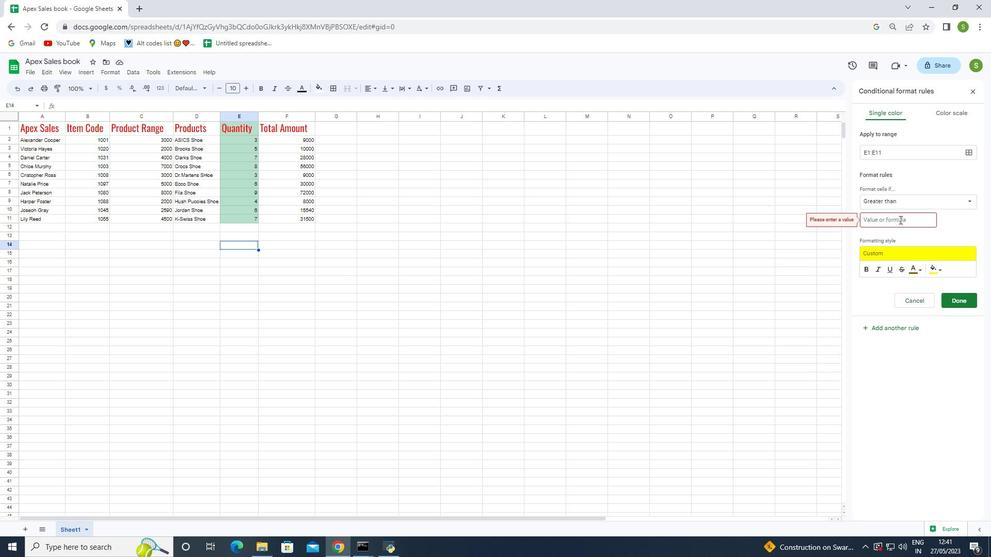 
Action: Mouse moved to (899, 224)
Screenshot: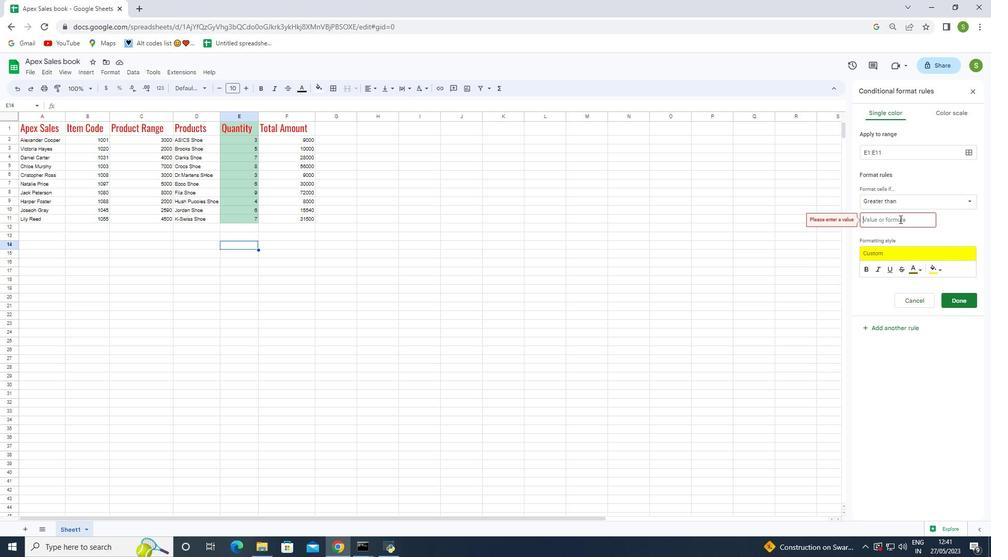
Action: Key pressed 5
Screenshot: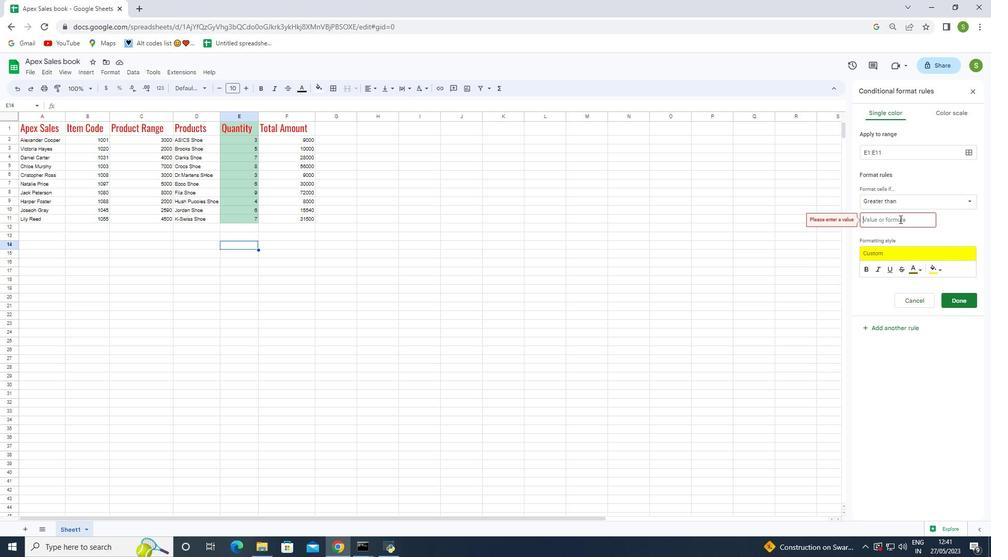 
Action: Mouse moved to (959, 300)
Screenshot: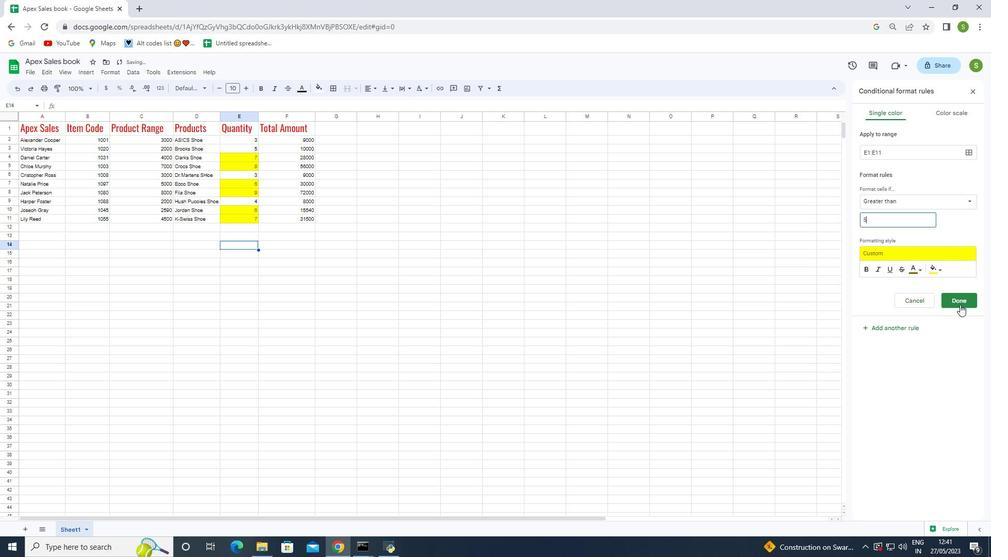 
Action: Mouse pressed left at (959, 300)
Screenshot: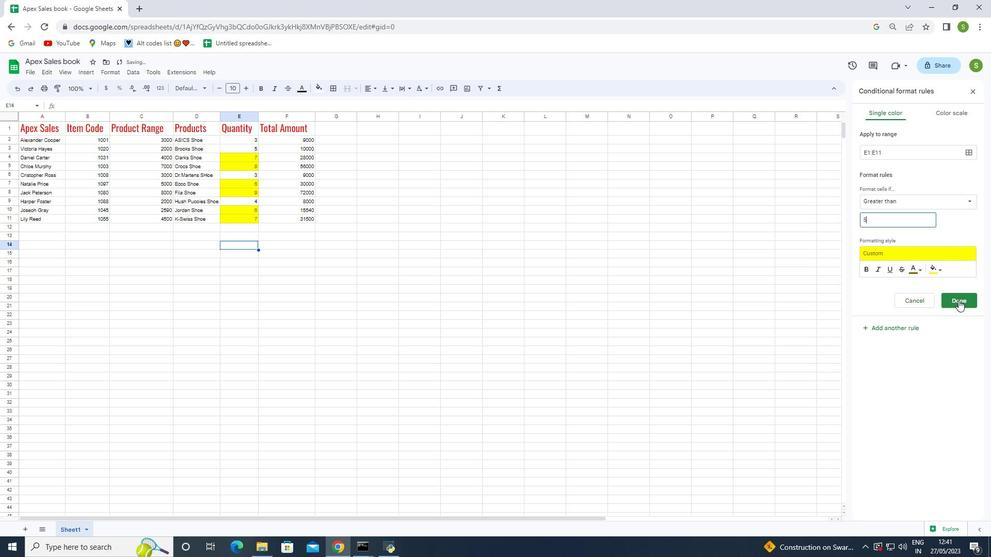 
Action: Mouse moved to (28, 71)
Screenshot: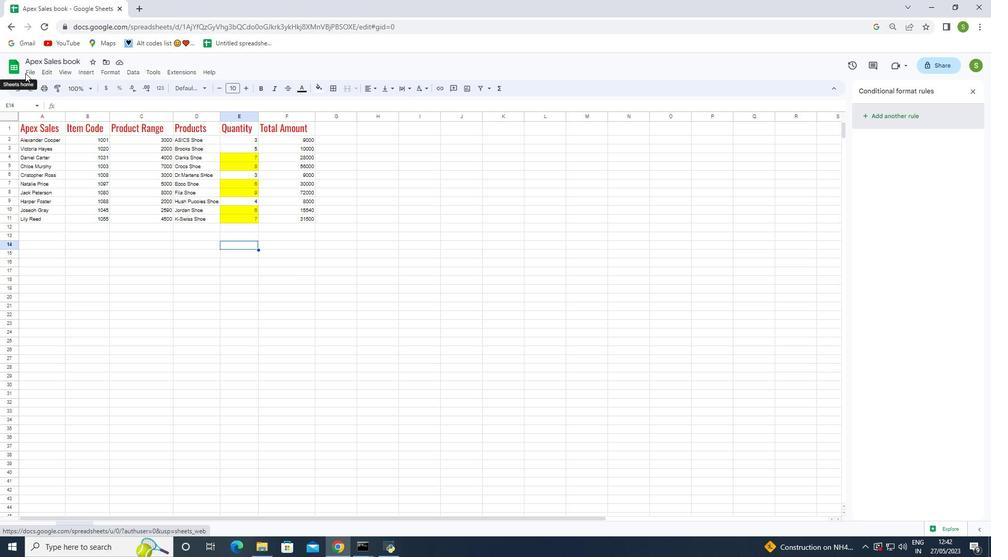 
Action: Mouse pressed left at (28, 71)
Screenshot: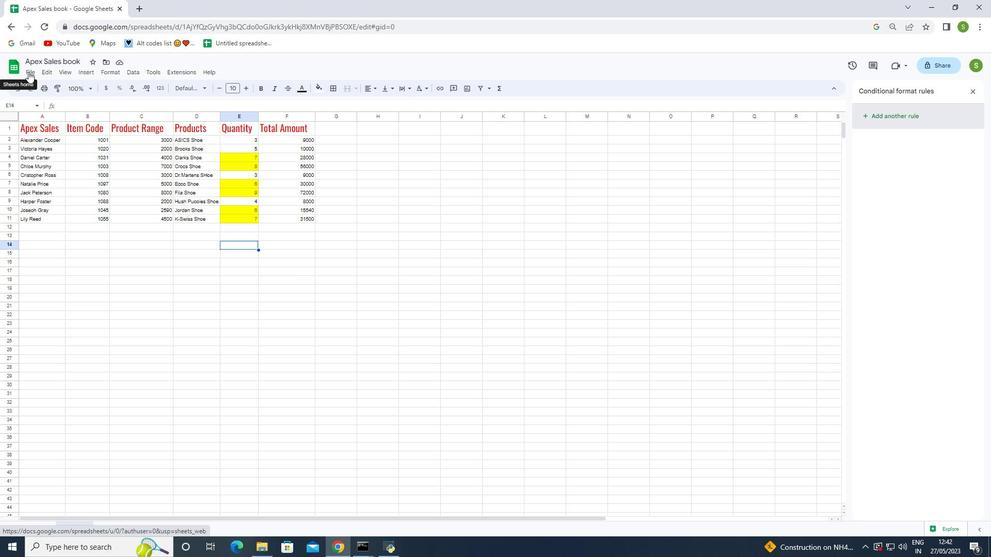 
Action: Mouse moved to (210, 101)
Screenshot: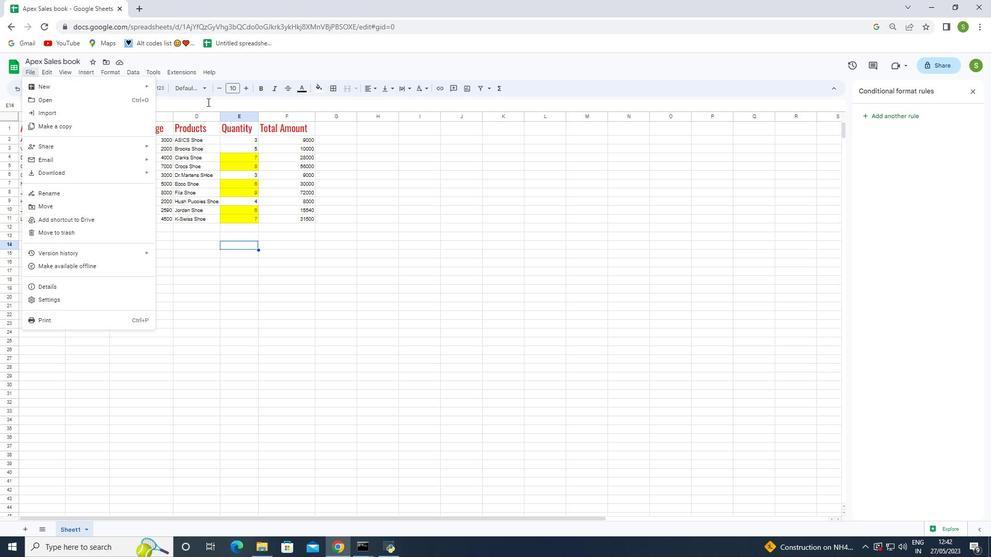 
Action: Mouse pressed left at (210, 101)
Screenshot: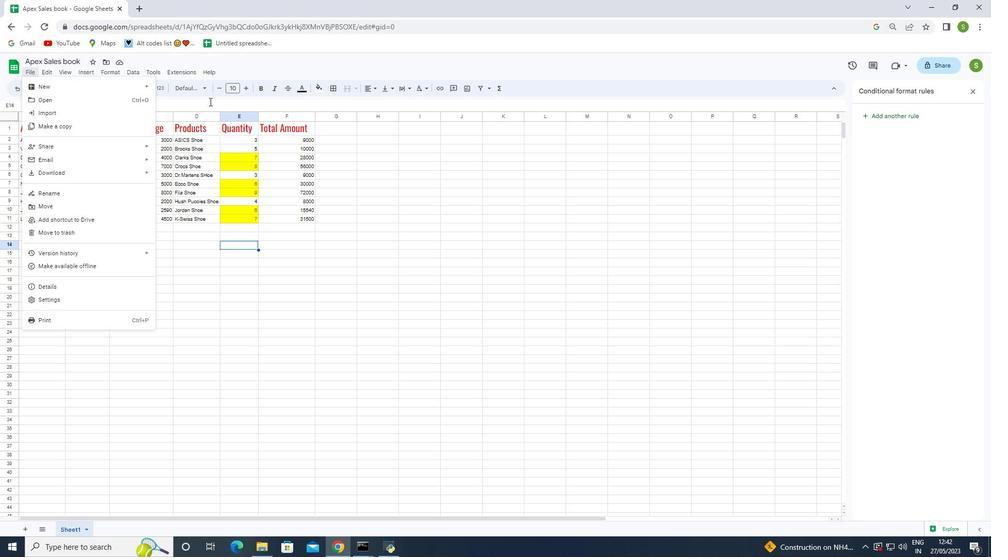 
Action: Mouse moved to (428, 89)
Screenshot: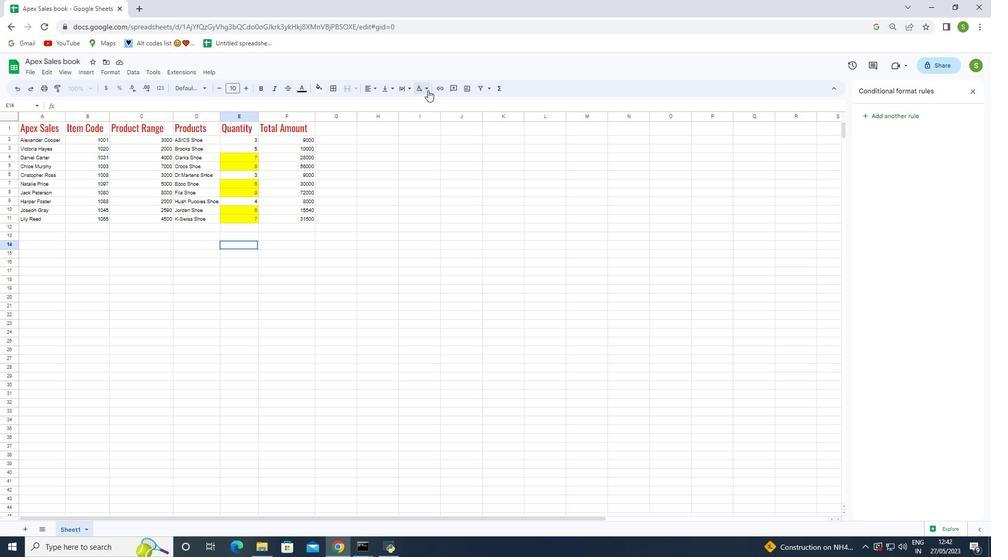 
Action: Mouse pressed left at (428, 89)
Screenshot: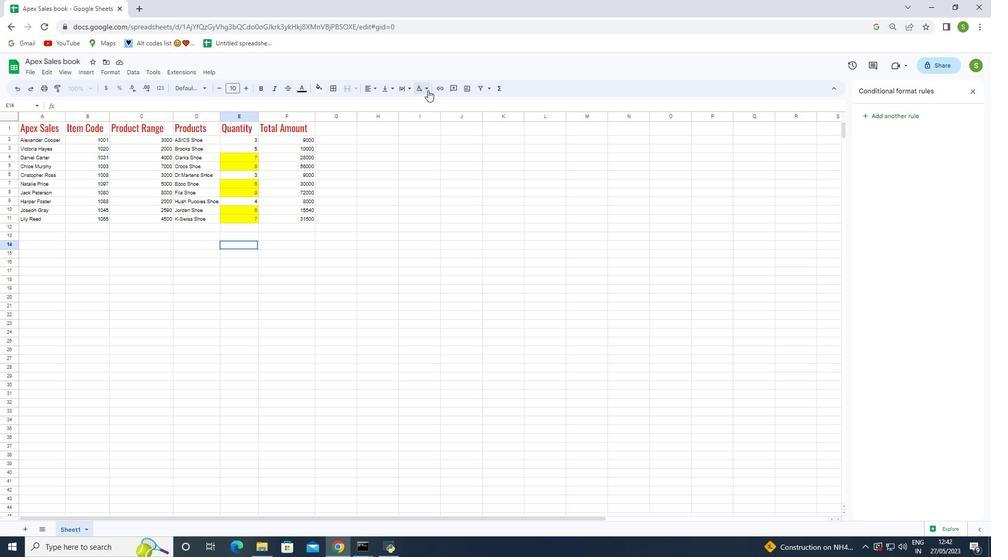 
Action: Mouse pressed left at (428, 89)
Screenshot: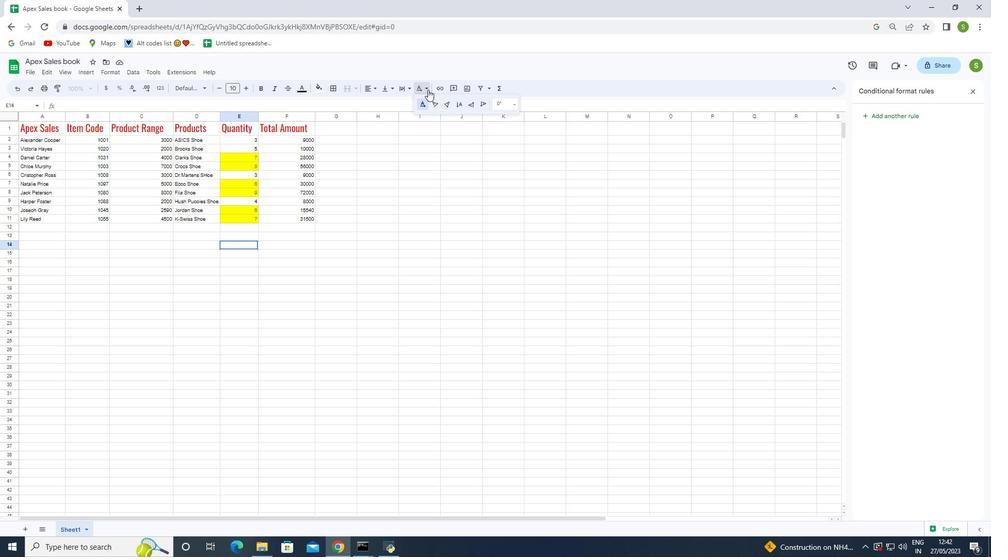 
Action: Mouse moved to (49, 73)
Screenshot: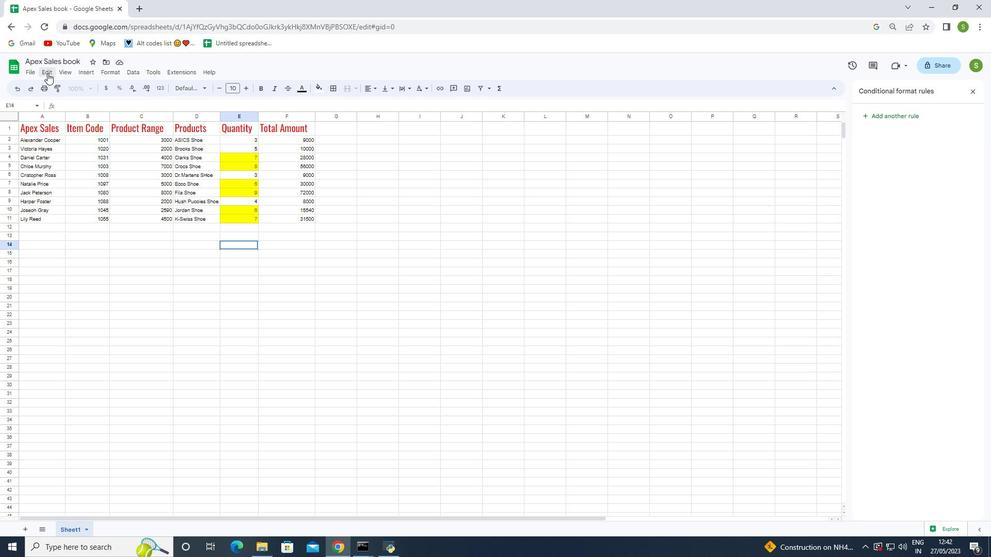 
Action: Mouse pressed left at (49, 73)
Screenshot: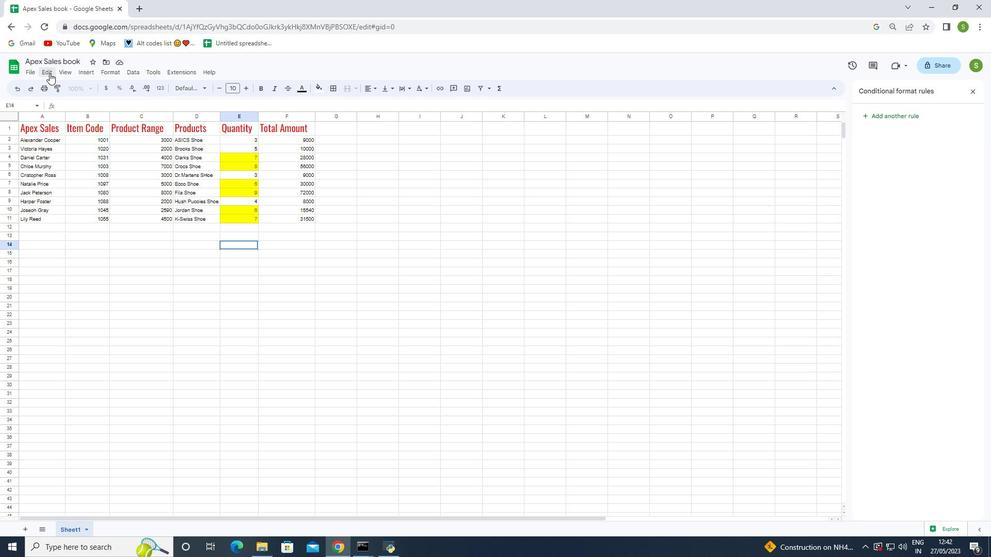 
Action: Mouse moved to (801, 311)
Screenshot: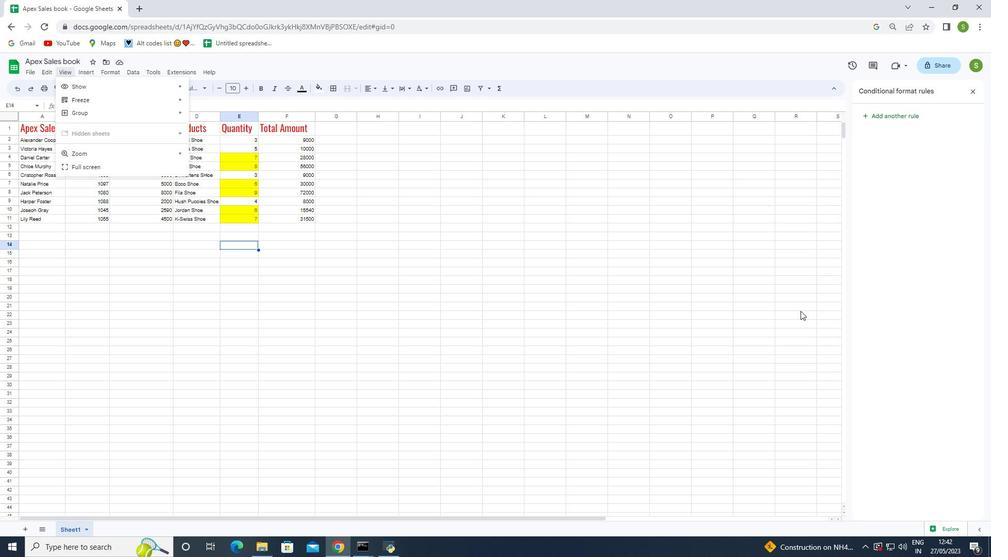 
